 Task: Select a due date automation when advanced on, 2 days before a card is due add dates not due this month at 11:00 AM.
Action: Mouse moved to (1382, 105)
Screenshot: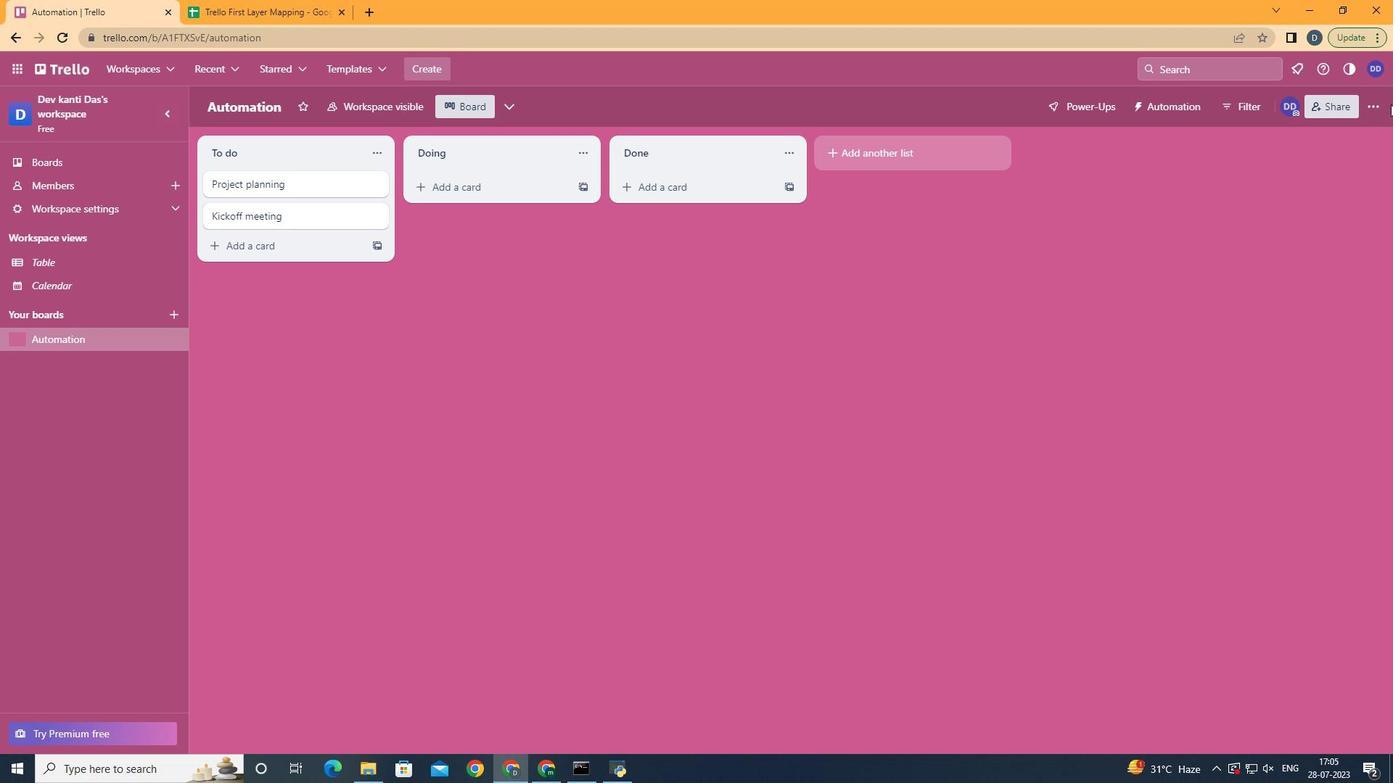
Action: Mouse pressed left at (1382, 105)
Screenshot: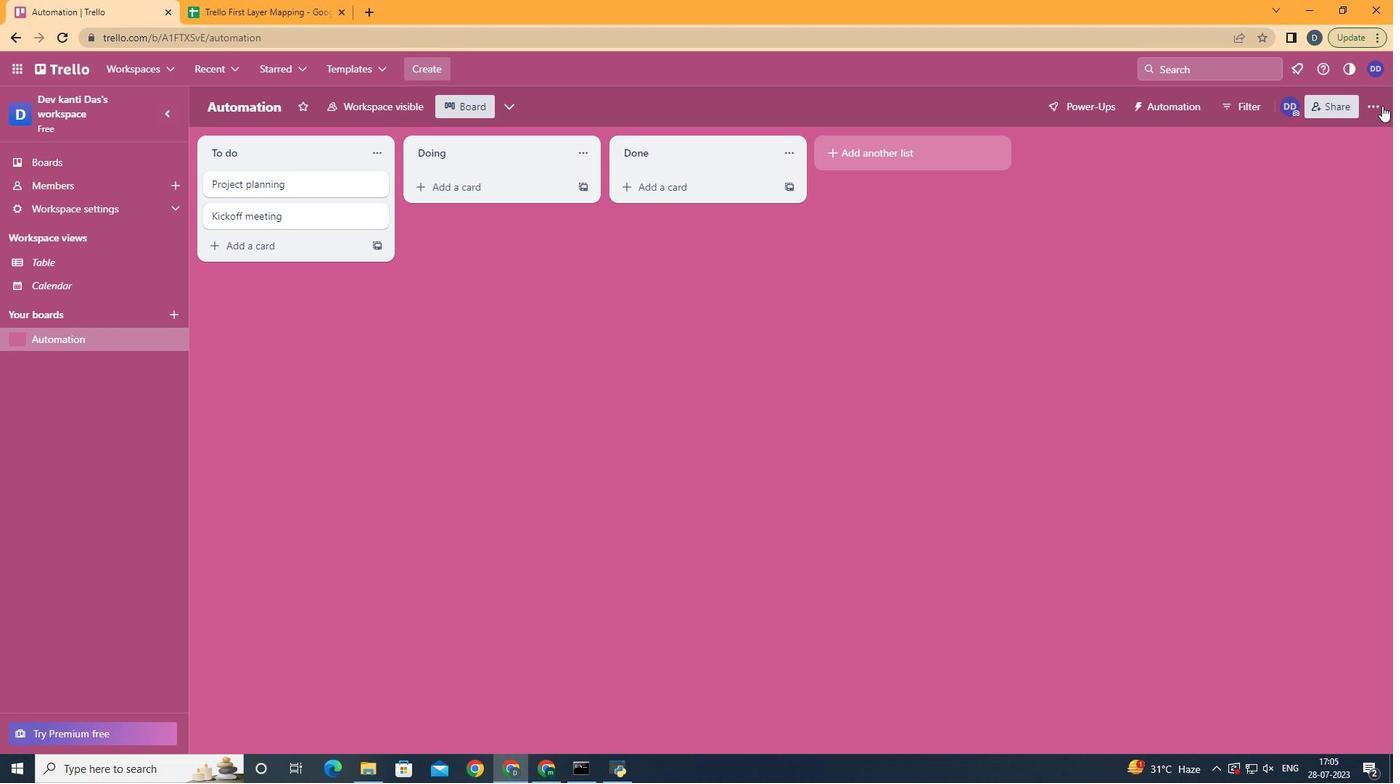 
Action: Mouse moved to (1293, 301)
Screenshot: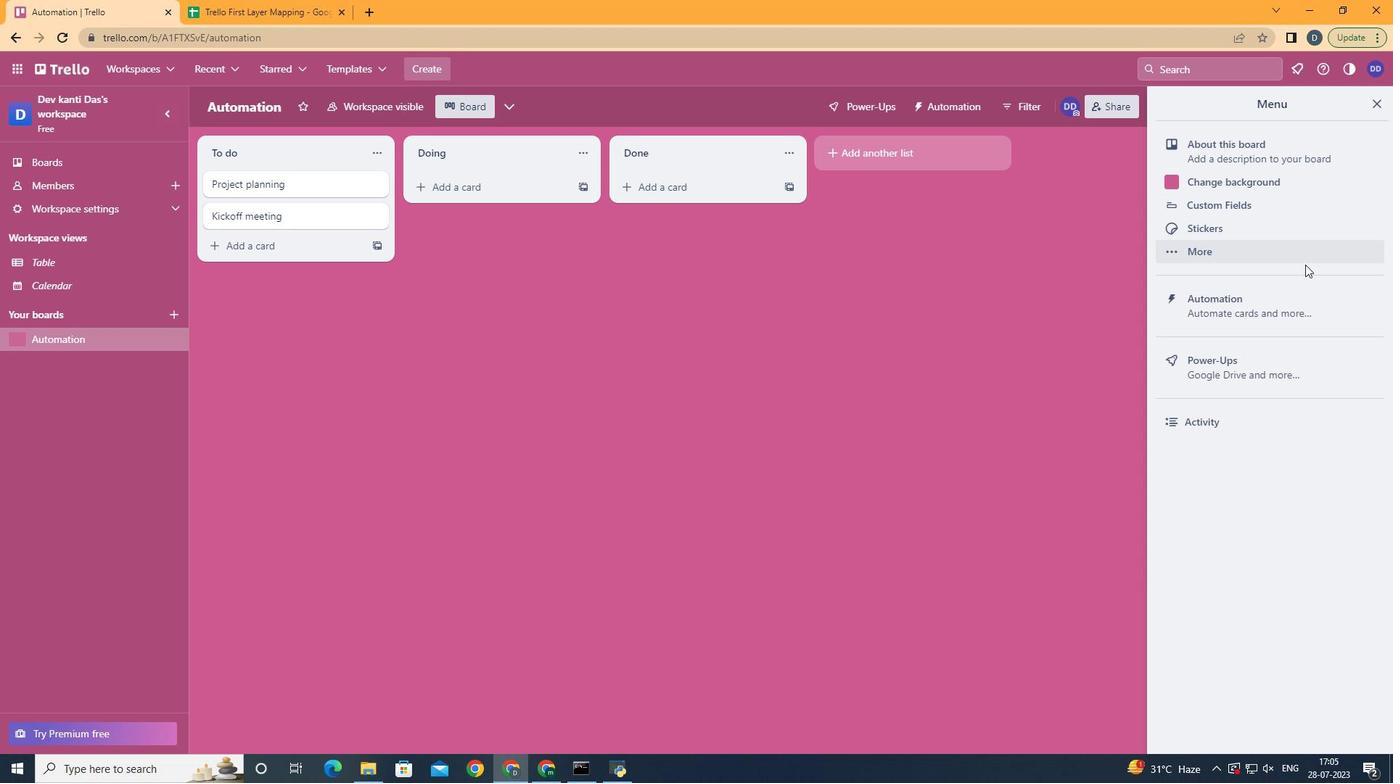 
Action: Mouse pressed left at (1293, 301)
Screenshot: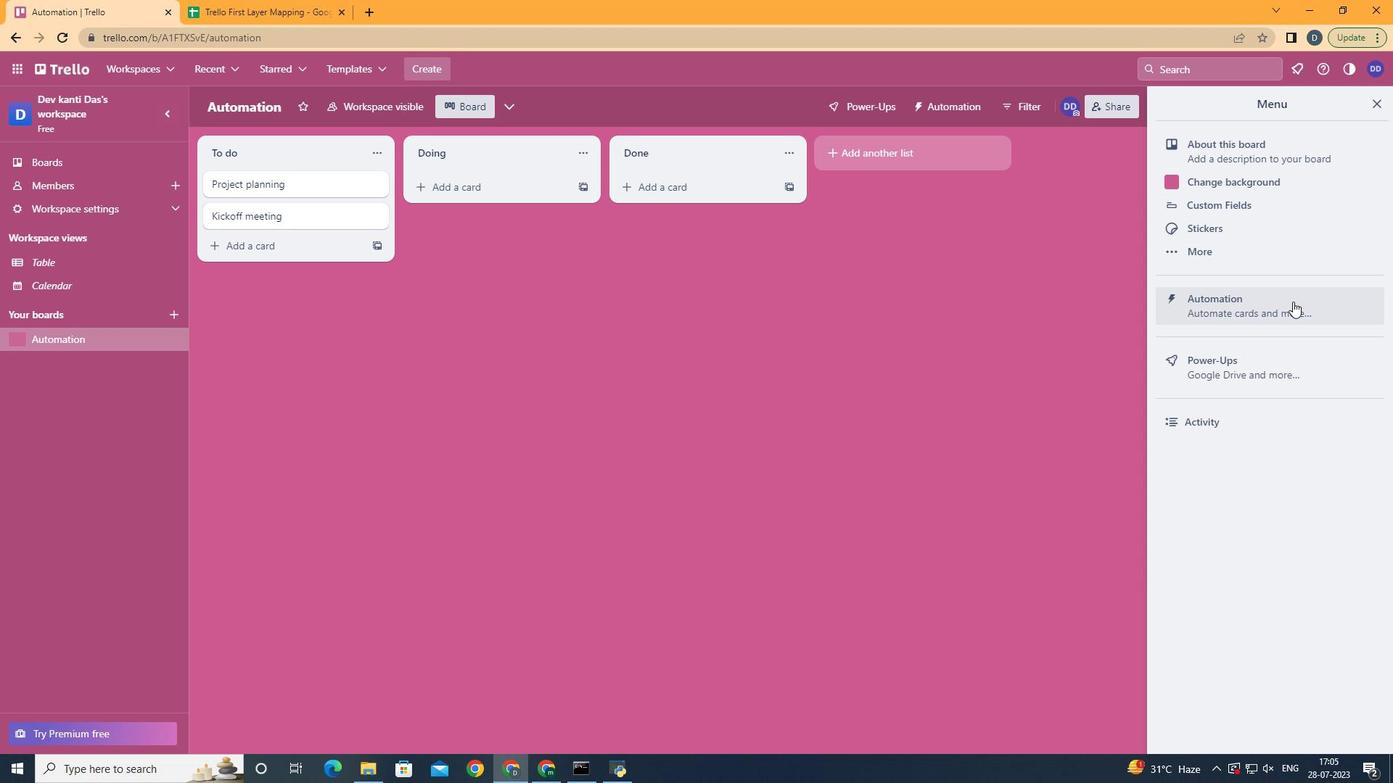 
Action: Mouse moved to (278, 294)
Screenshot: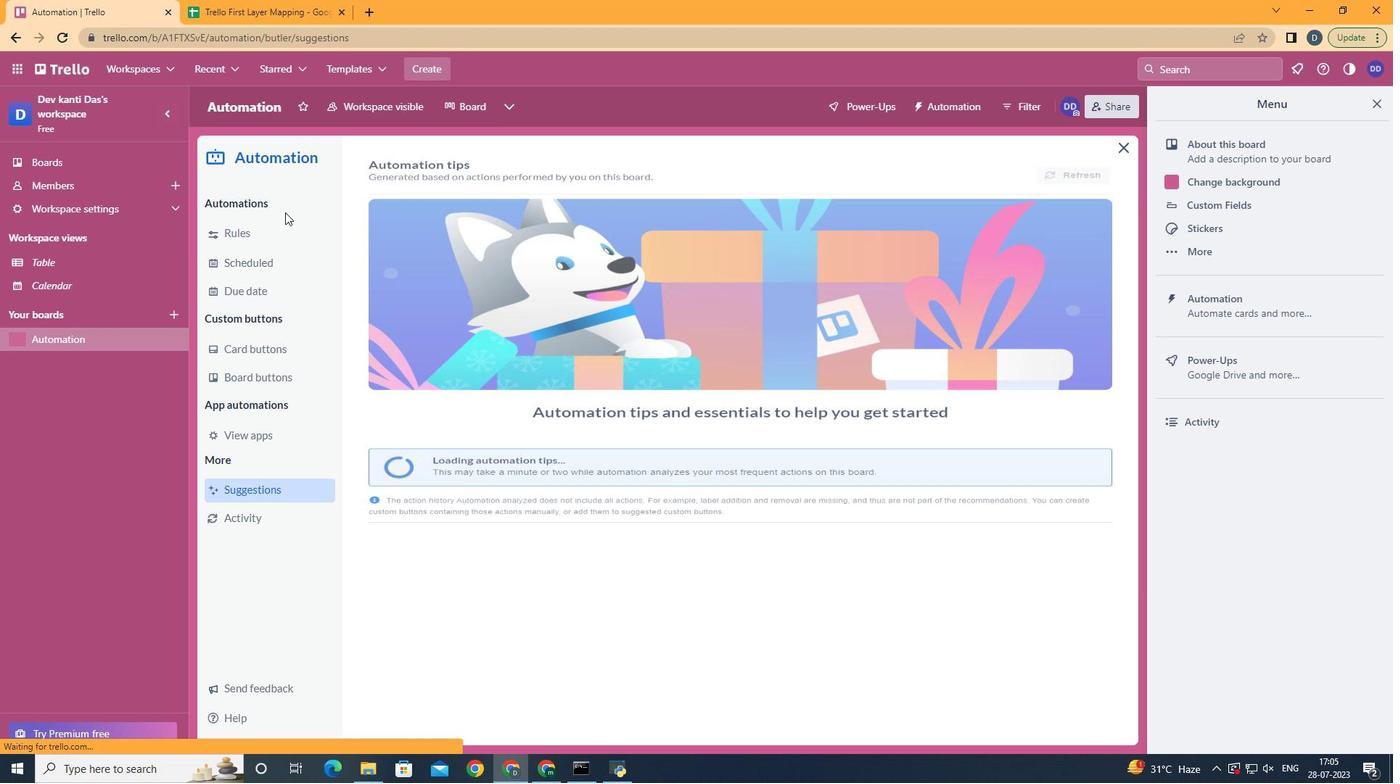 
Action: Mouse pressed left at (278, 294)
Screenshot: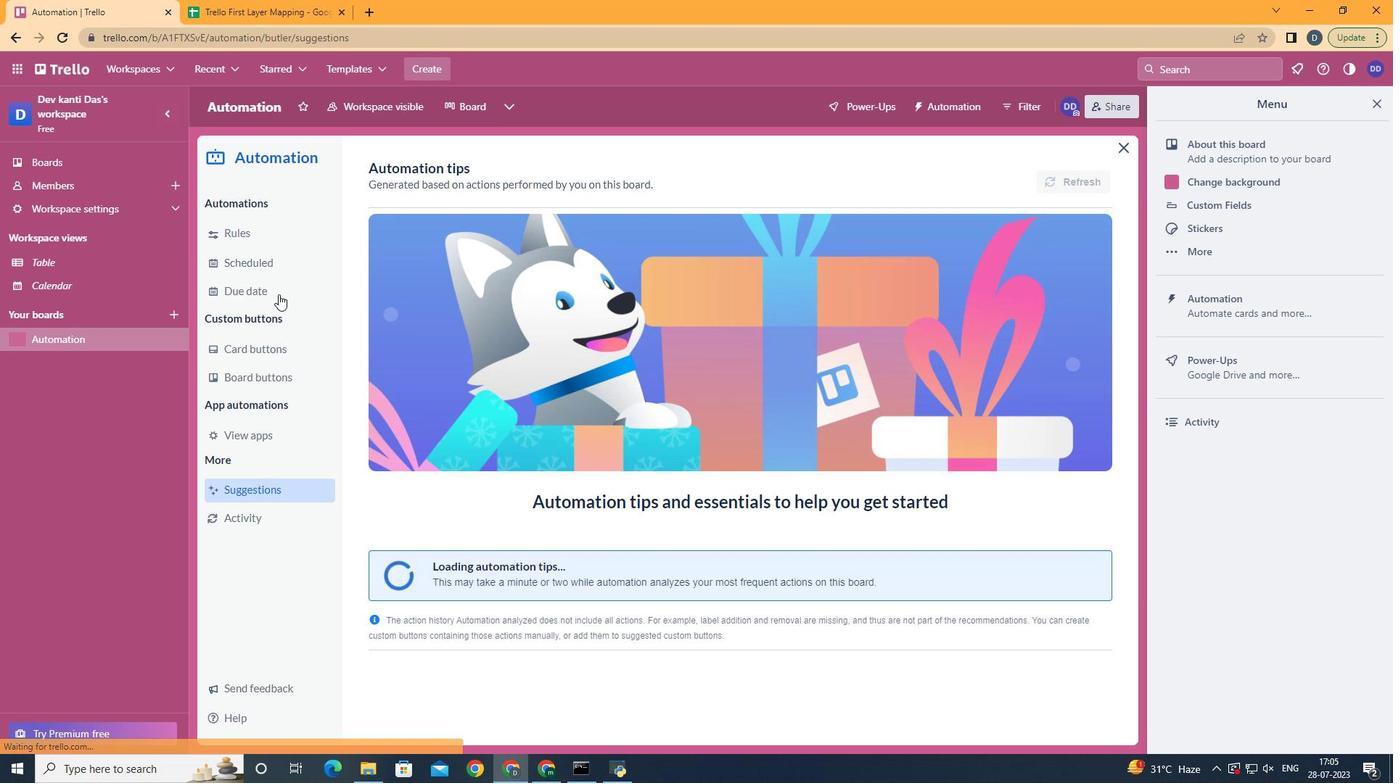
Action: Mouse moved to (1024, 174)
Screenshot: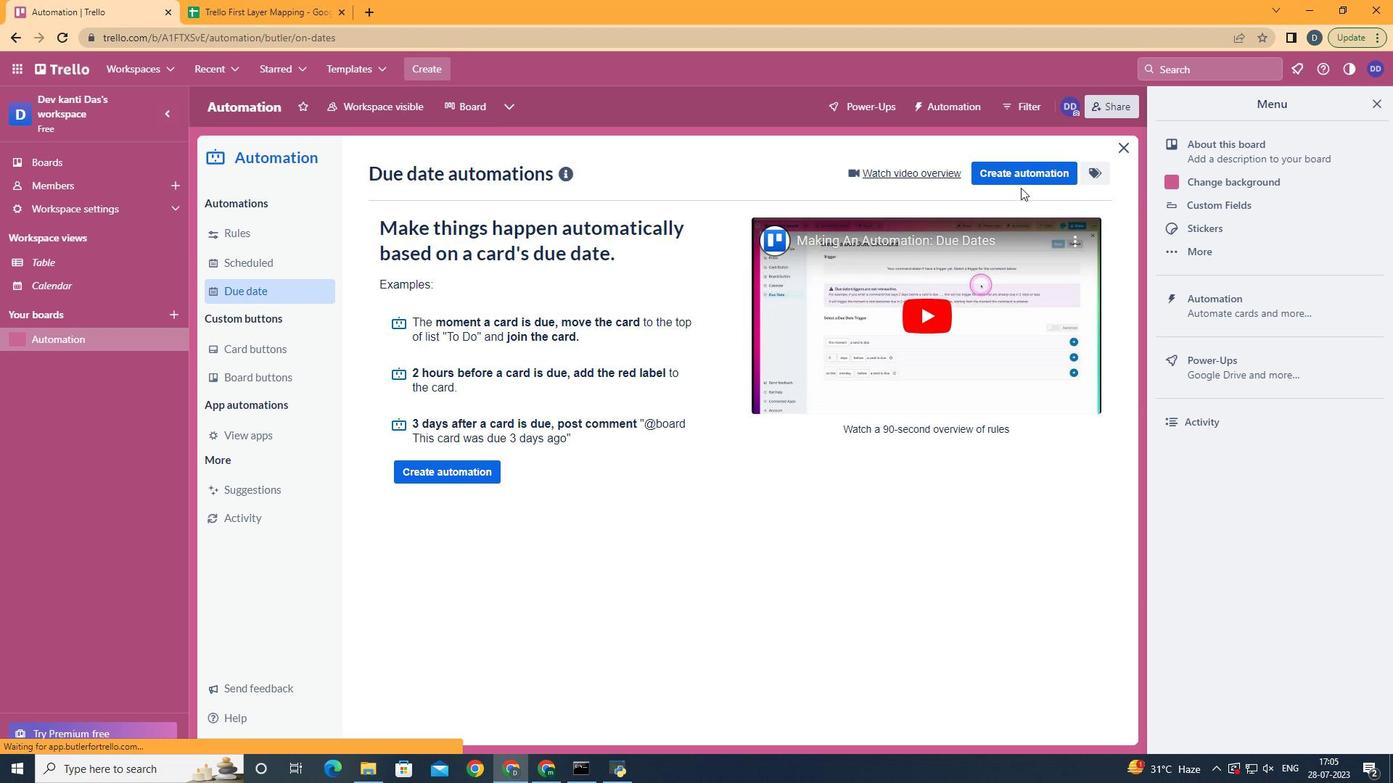 
Action: Mouse pressed left at (1024, 174)
Screenshot: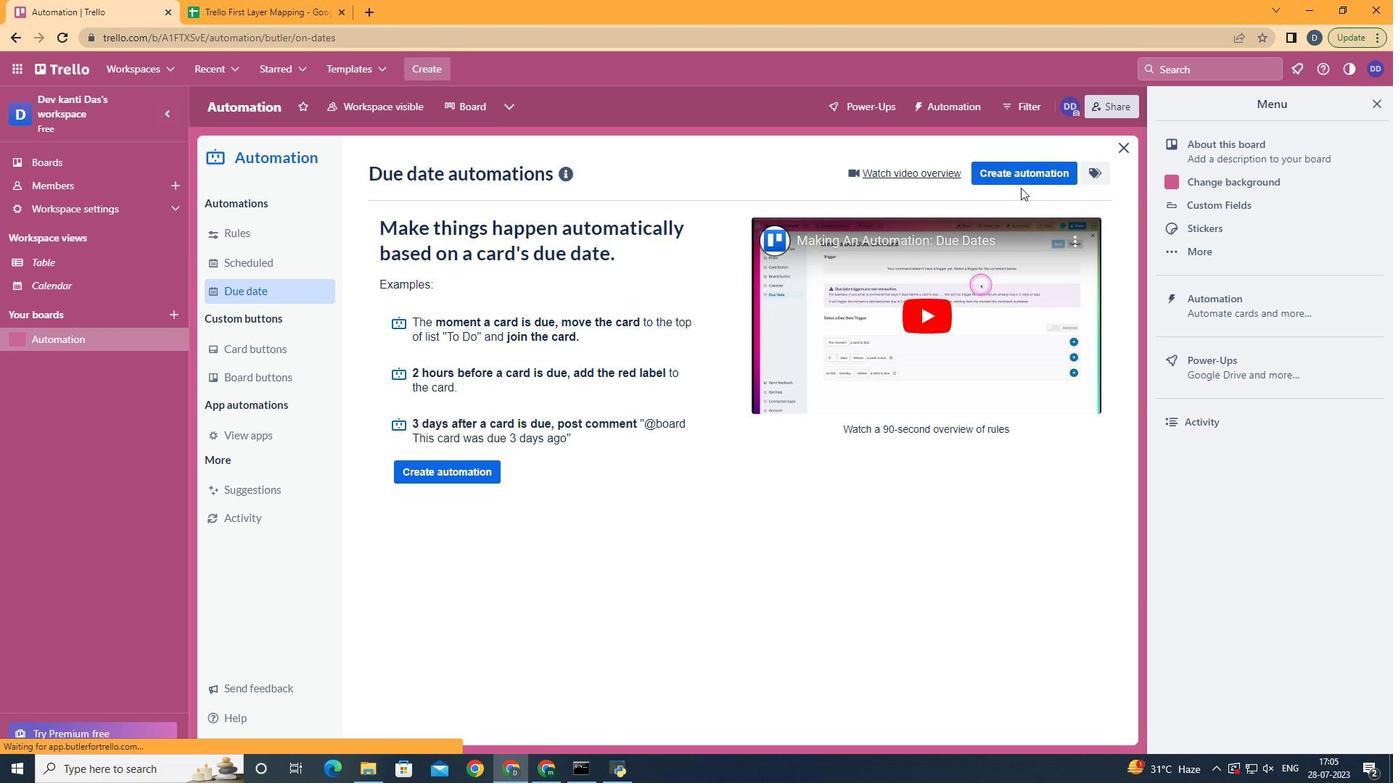 
Action: Mouse moved to (667, 297)
Screenshot: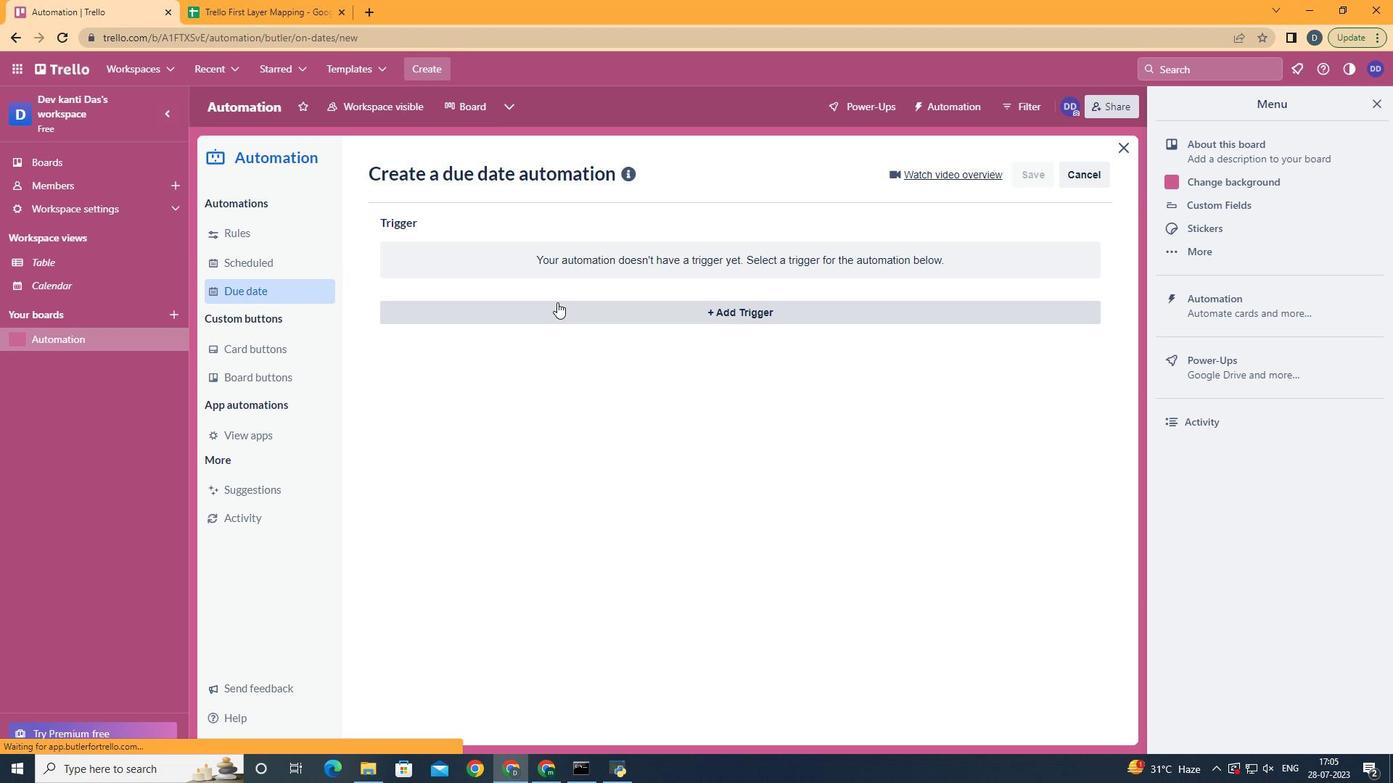 
Action: Mouse pressed left at (667, 297)
Screenshot: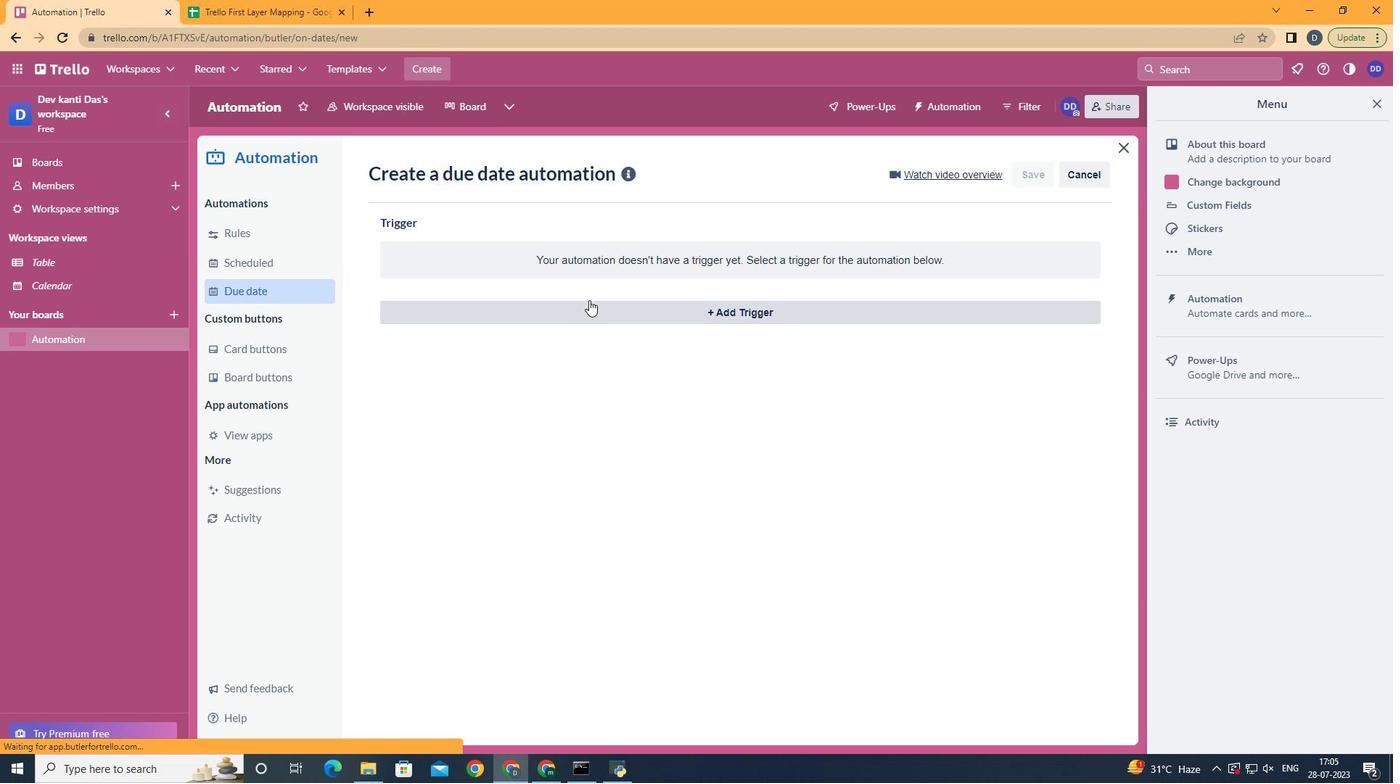 
Action: Mouse moved to (667, 309)
Screenshot: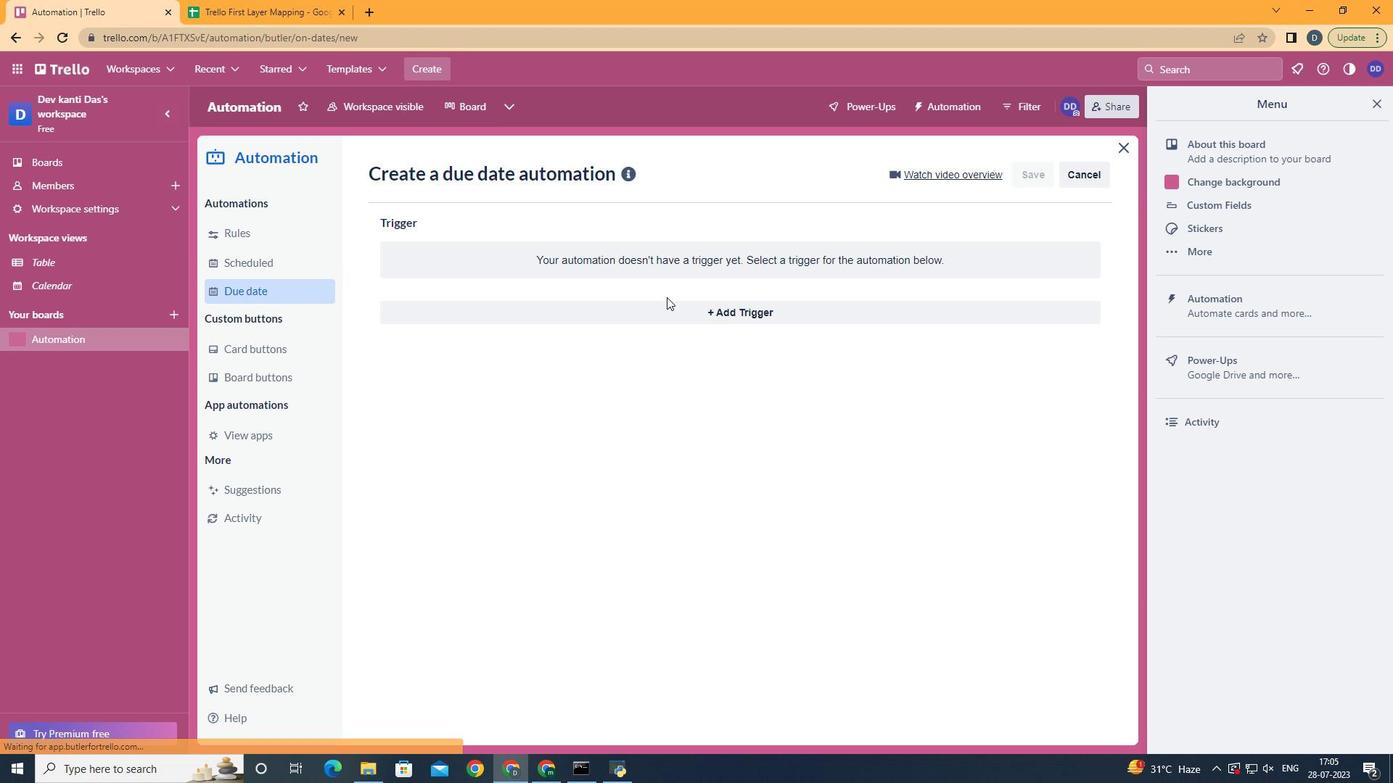 
Action: Mouse pressed left at (667, 309)
Screenshot: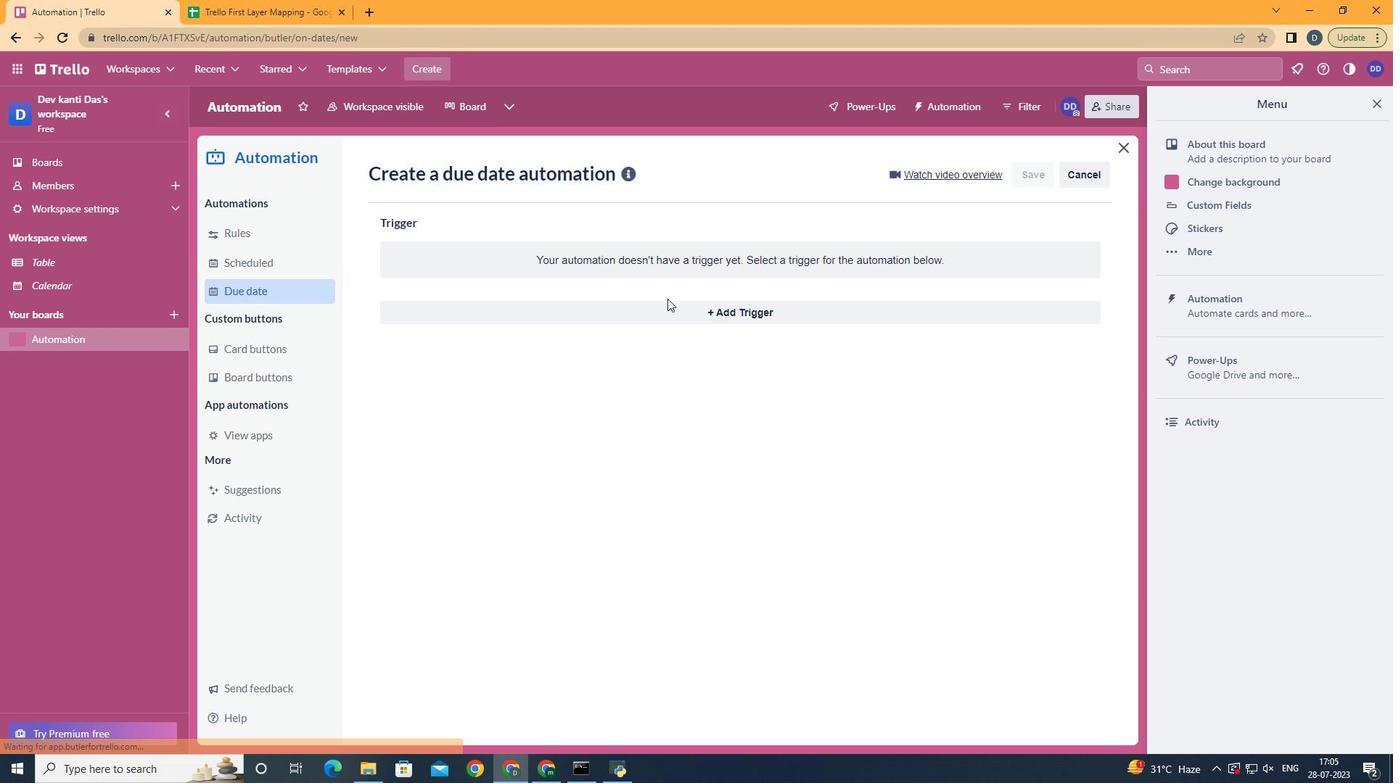 
Action: Mouse moved to (563, 536)
Screenshot: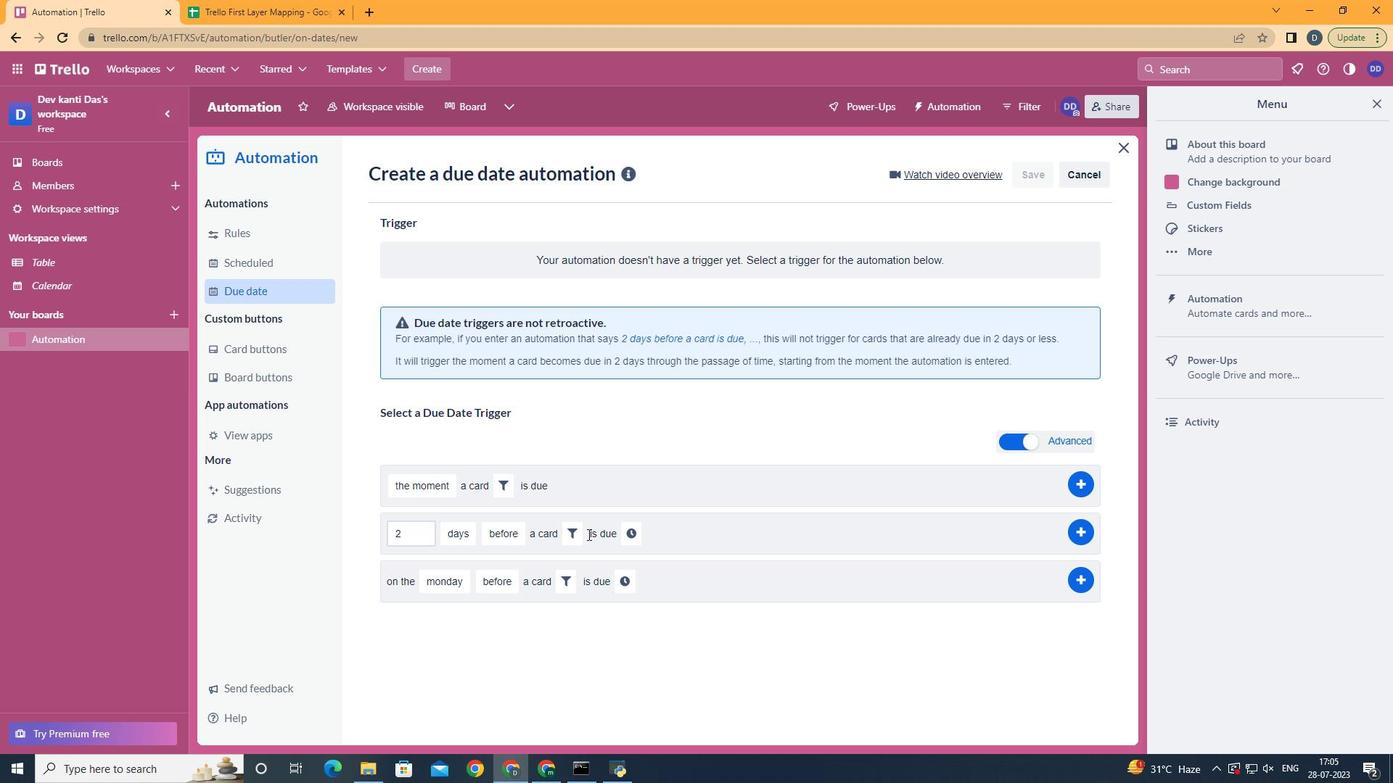 
Action: Mouse pressed left at (563, 536)
Screenshot: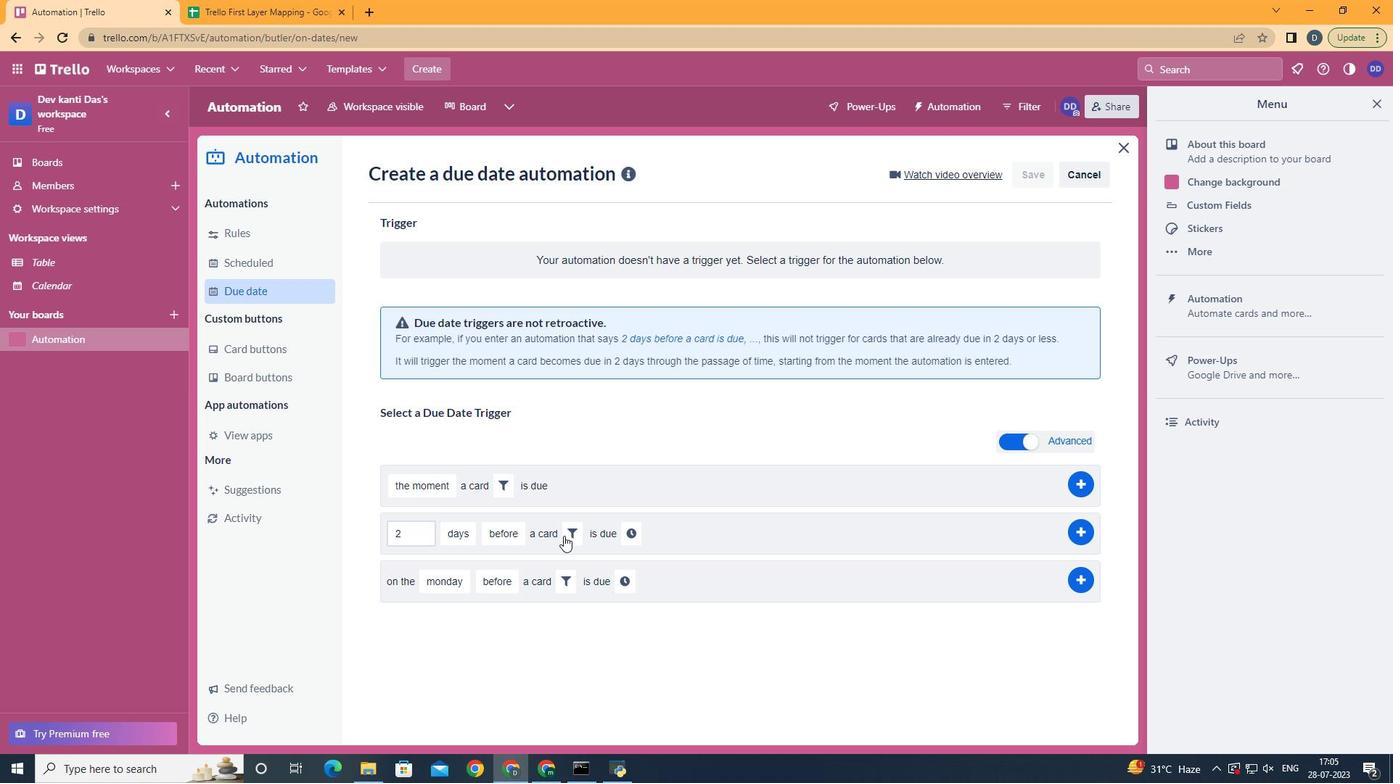 
Action: Mouse moved to (651, 590)
Screenshot: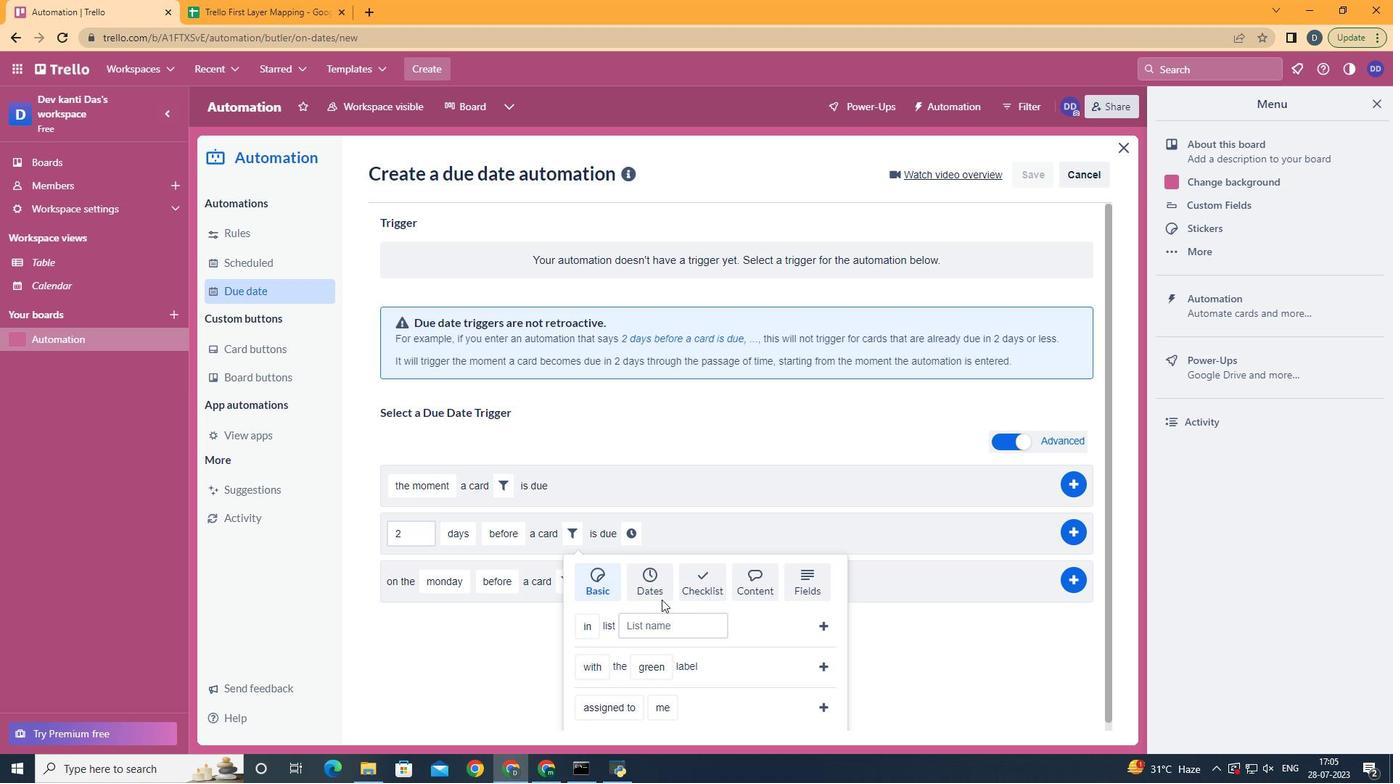 
Action: Mouse pressed left at (651, 590)
Screenshot: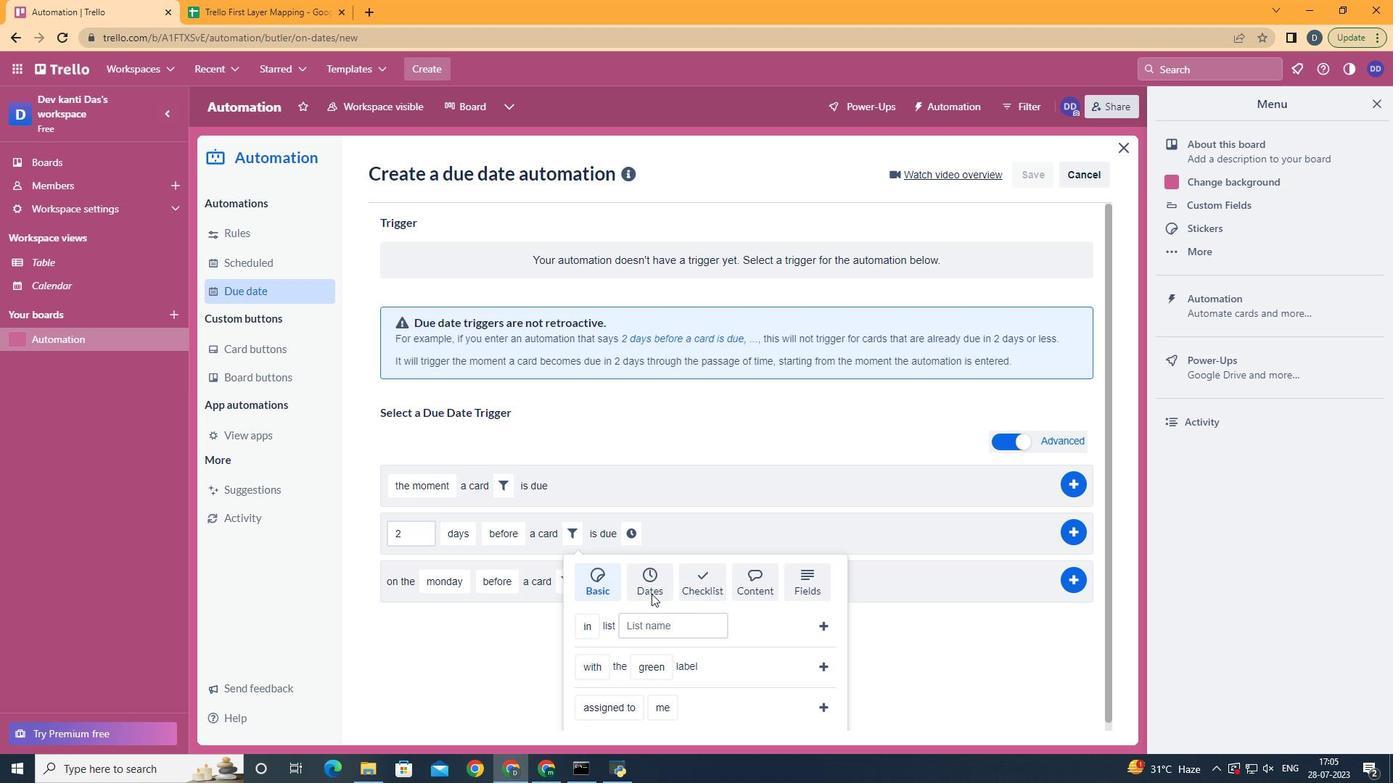 
Action: Mouse scrolled (651, 590) with delta (0, 0)
Screenshot: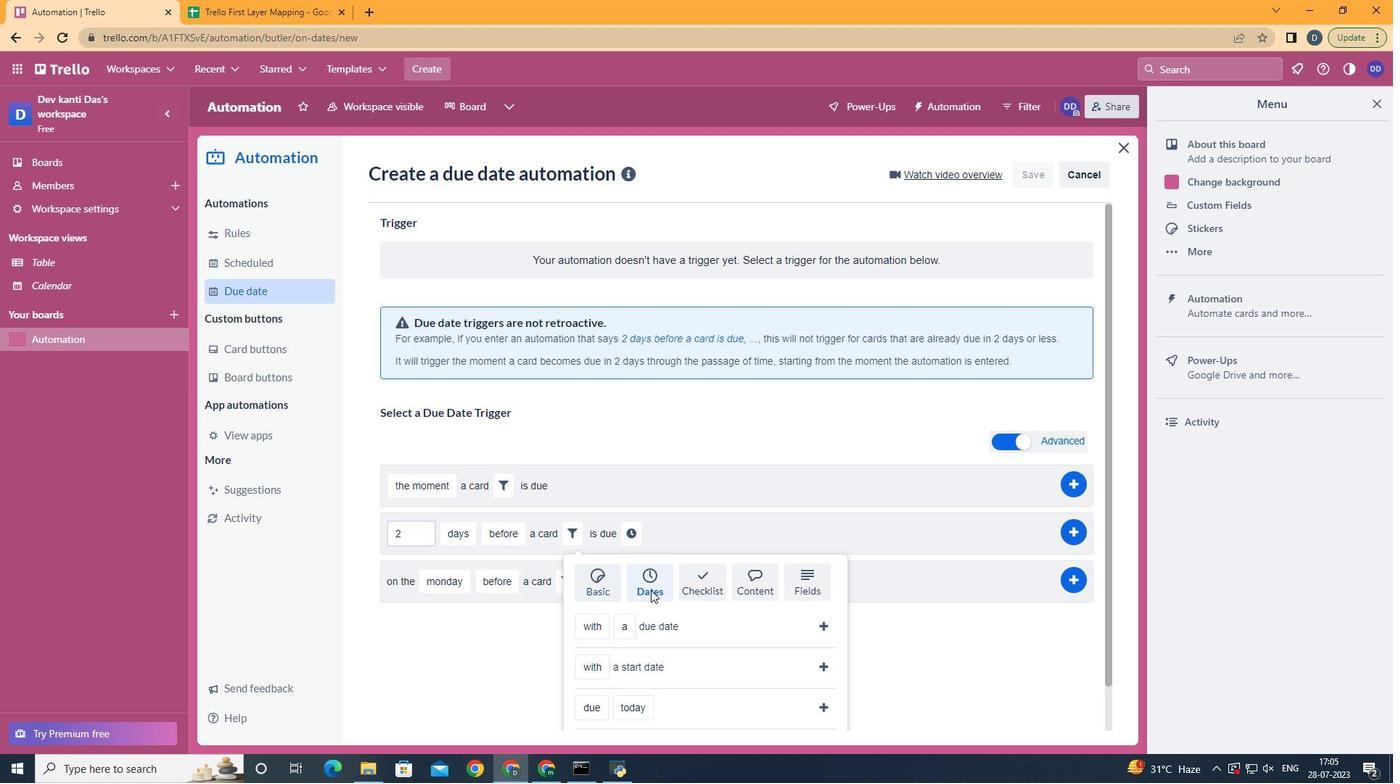 
Action: Mouse scrolled (651, 590) with delta (0, 0)
Screenshot: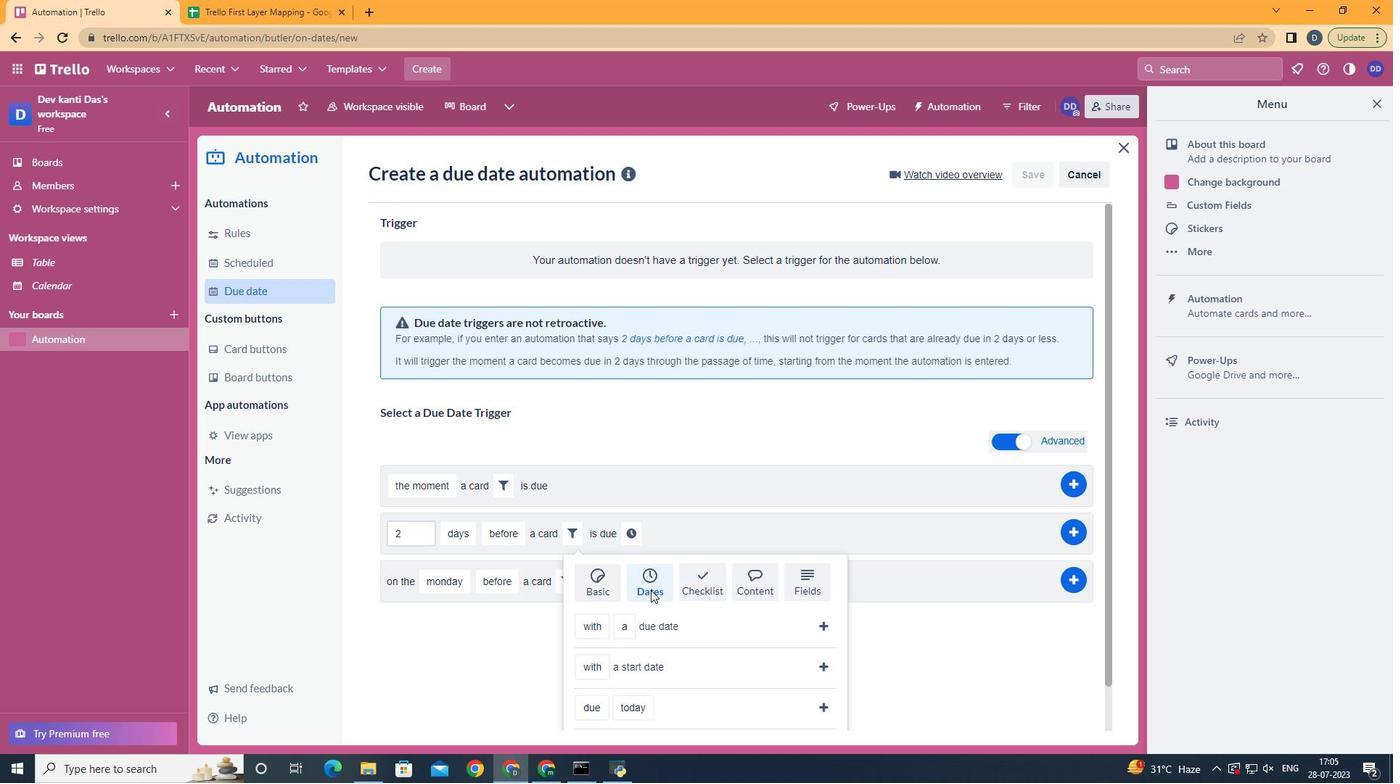 
Action: Mouse scrolled (651, 590) with delta (0, 0)
Screenshot: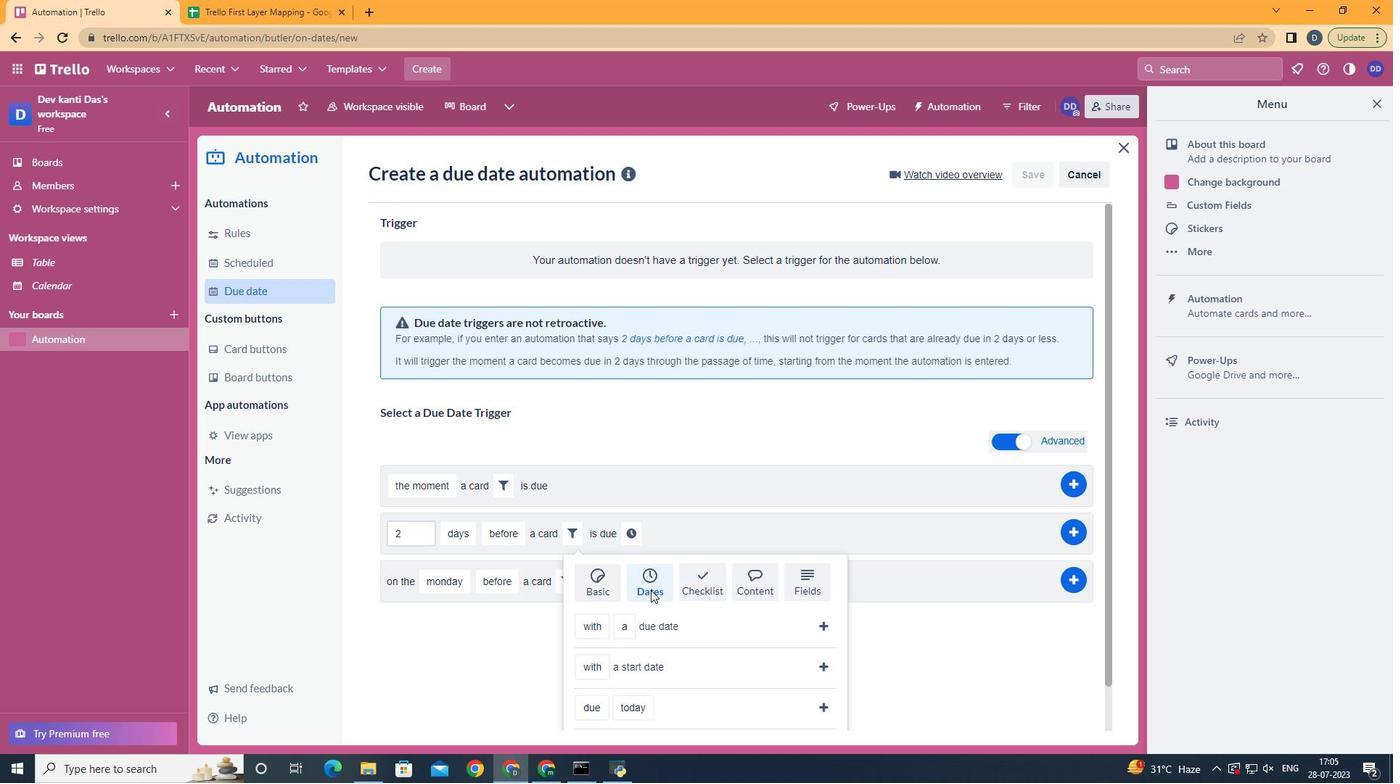 
Action: Mouse scrolled (651, 590) with delta (0, 0)
Screenshot: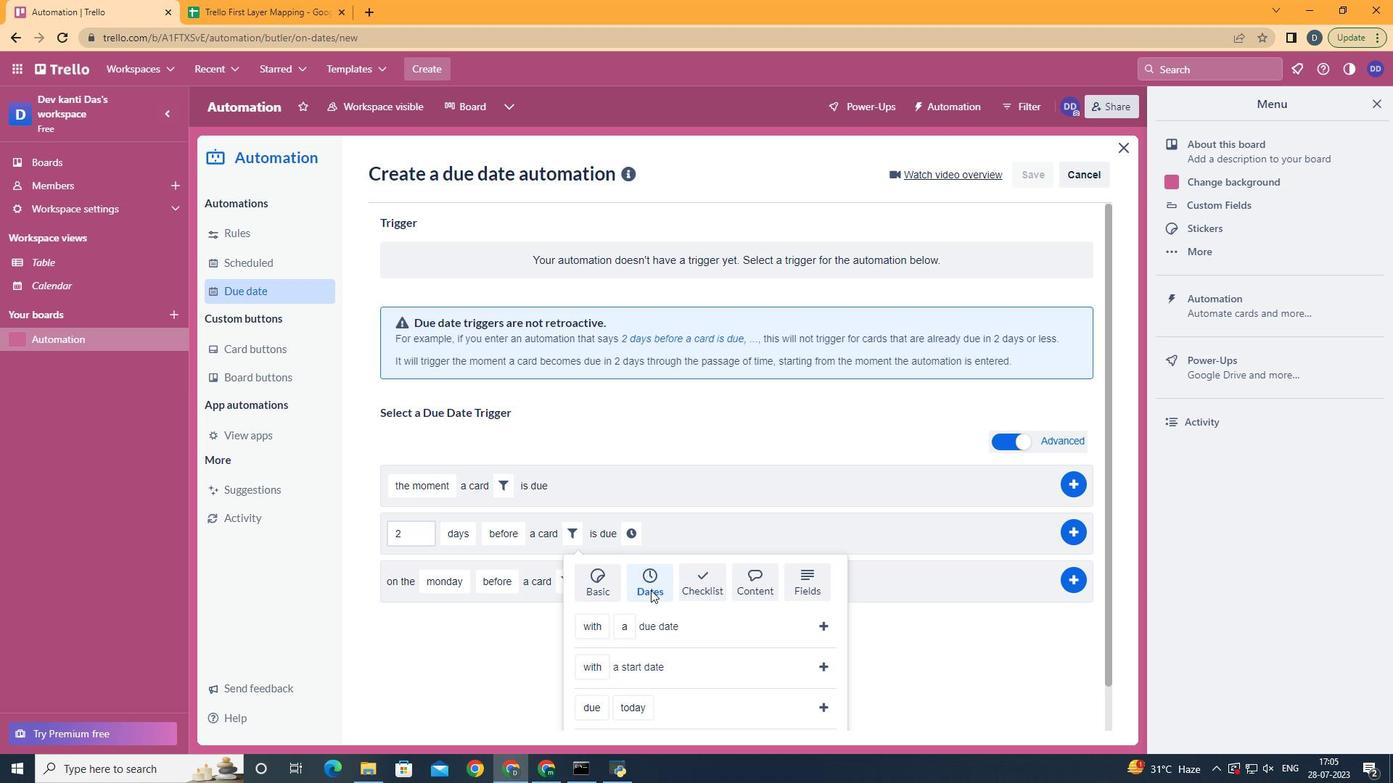 
Action: Mouse scrolled (651, 590) with delta (0, 0)
Screenshot: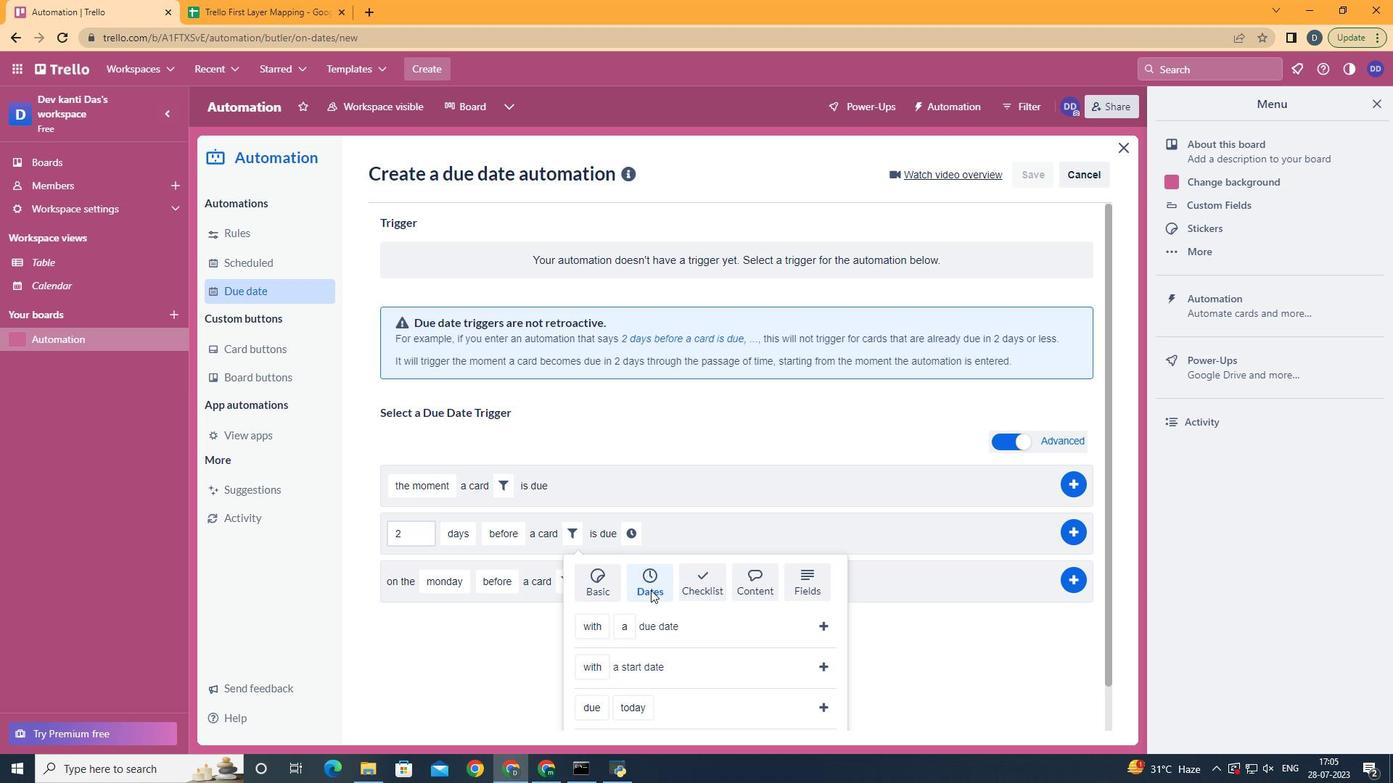 
Action: Mouse moved to (605, 577)
Screenshot: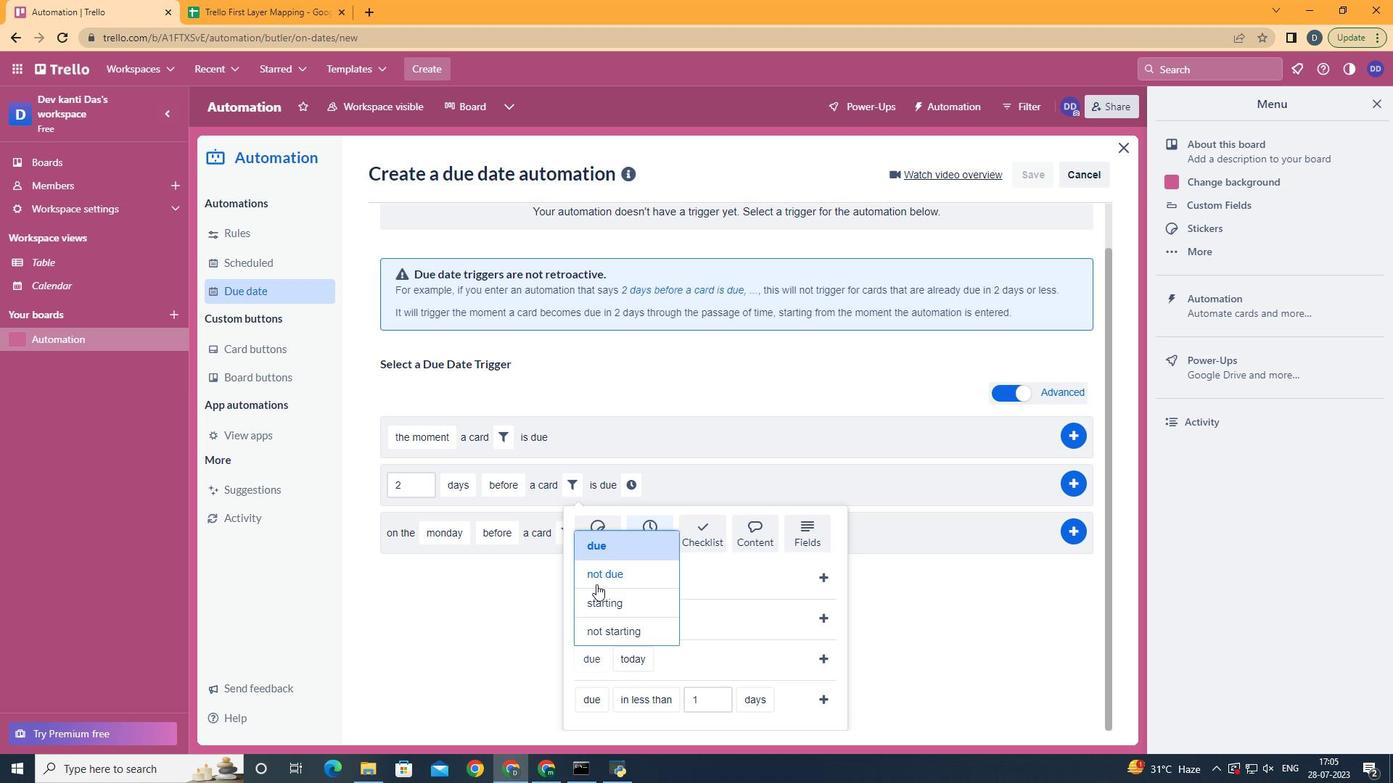 
Action: Mouse pressed left at (605, 577)
Screenshot: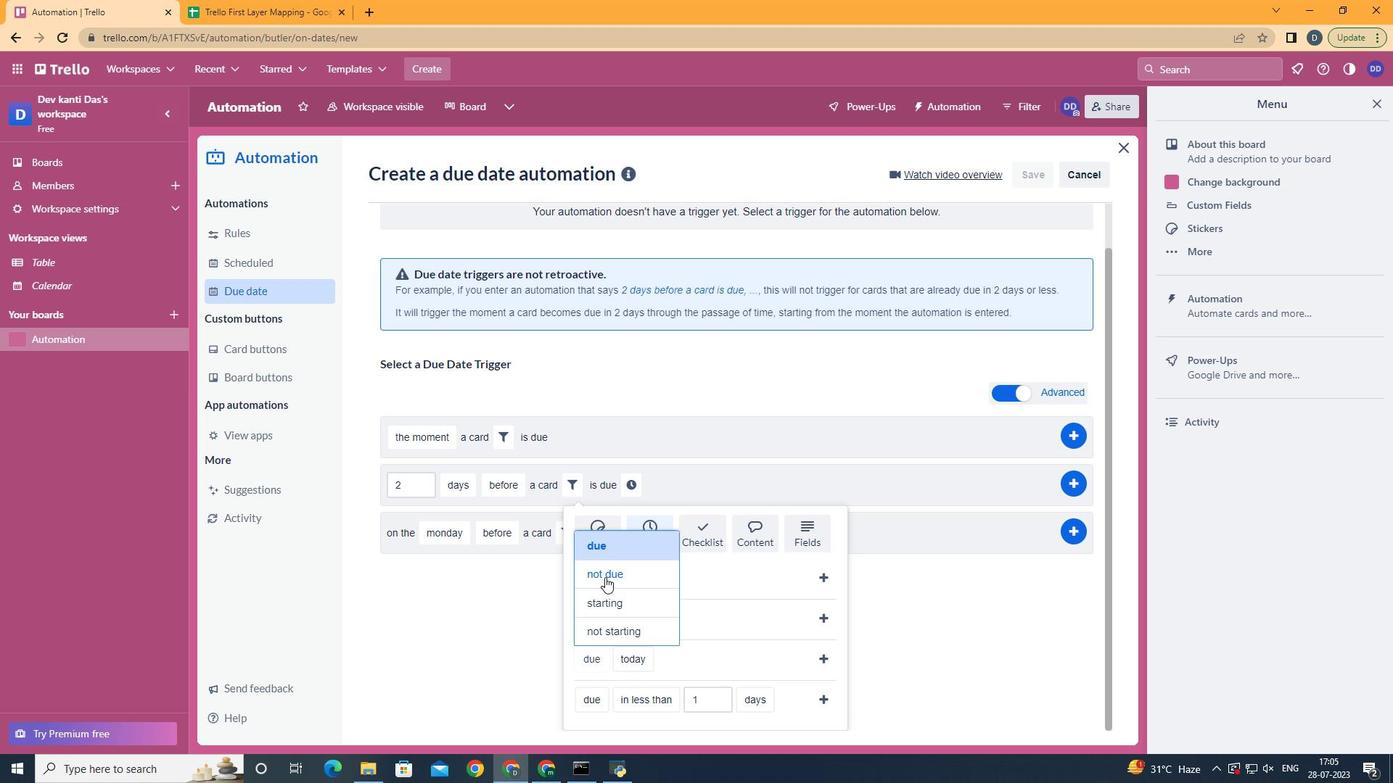 
Action: Mouse moved to (676, 604)
Screenshot: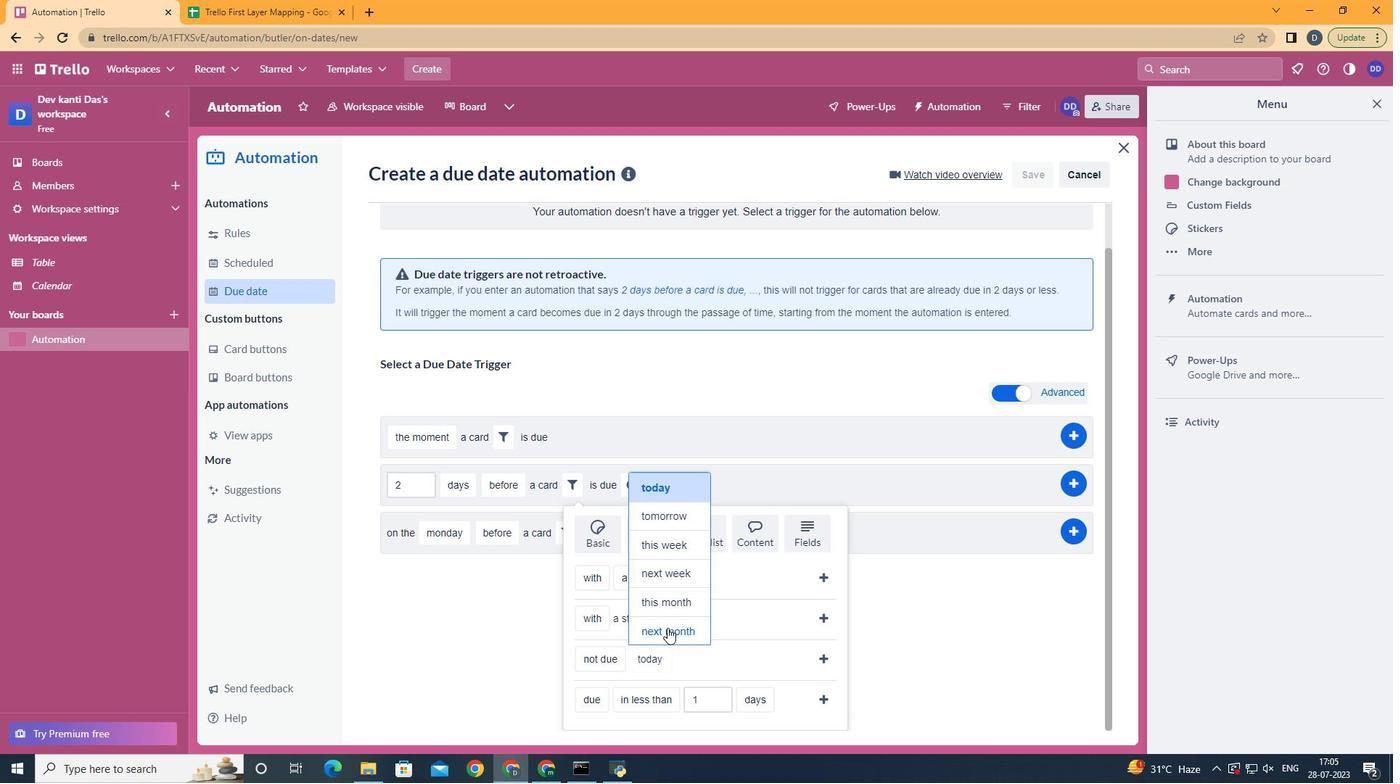 
Action: Mouse pressed left at (676, 604)
Screenshot: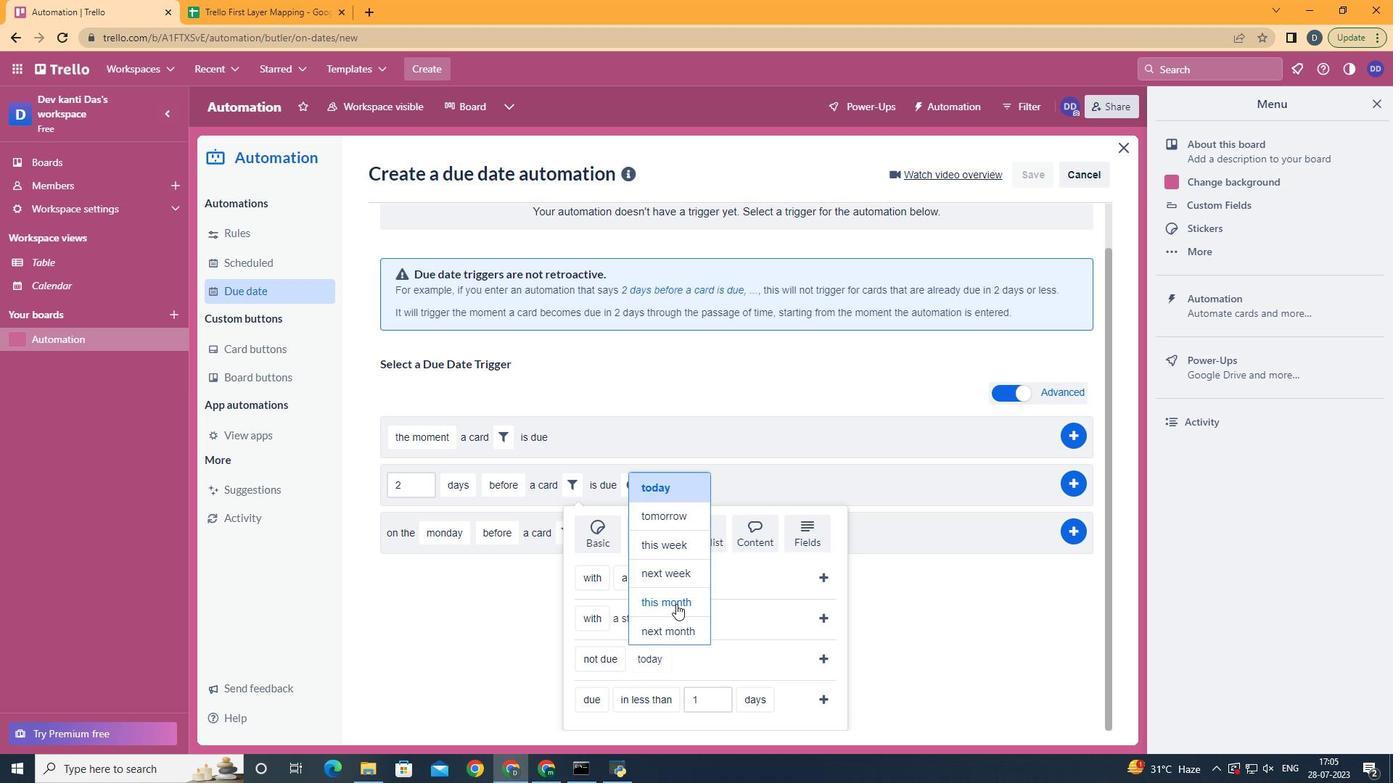 
Action: Mouse moved to (831, 659)
Screenshot: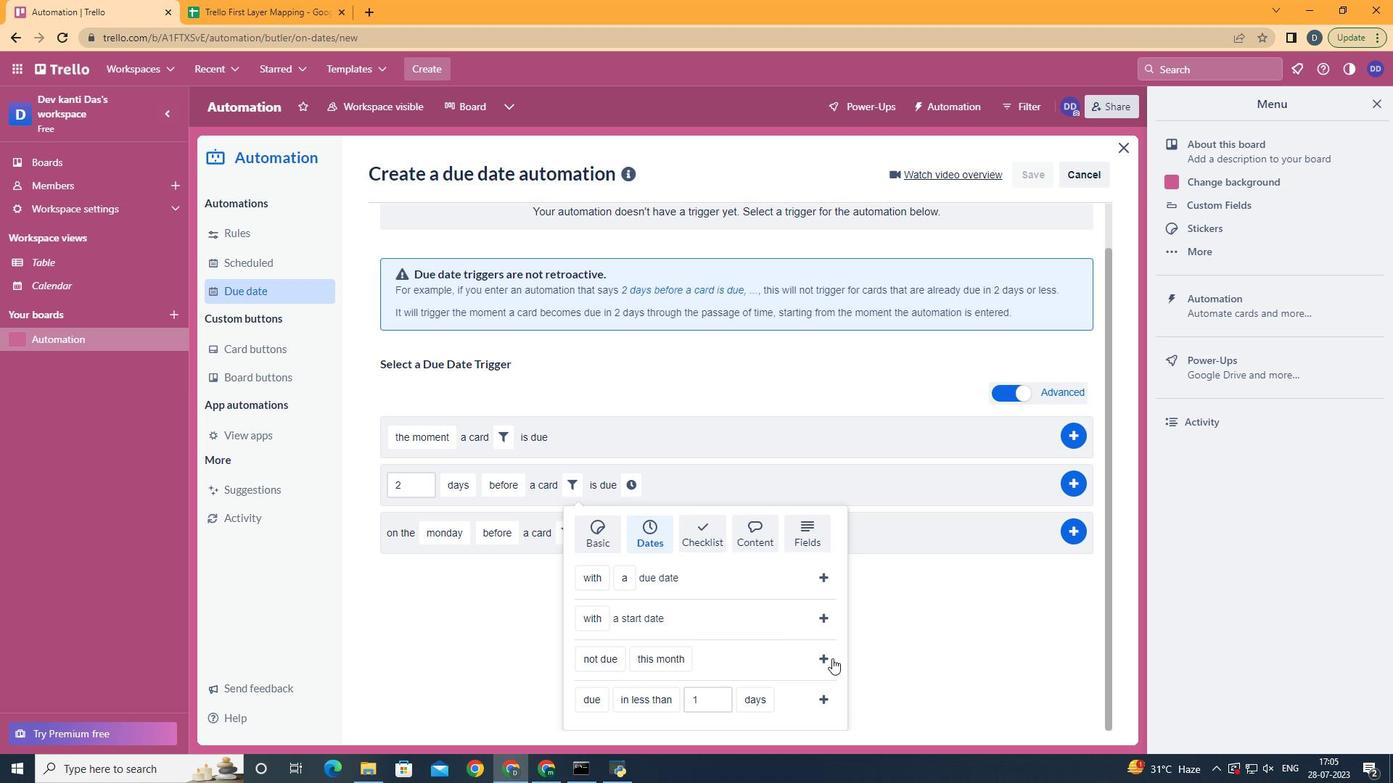 
Action: Mouse pressed left at (831, 659)
Screenshot: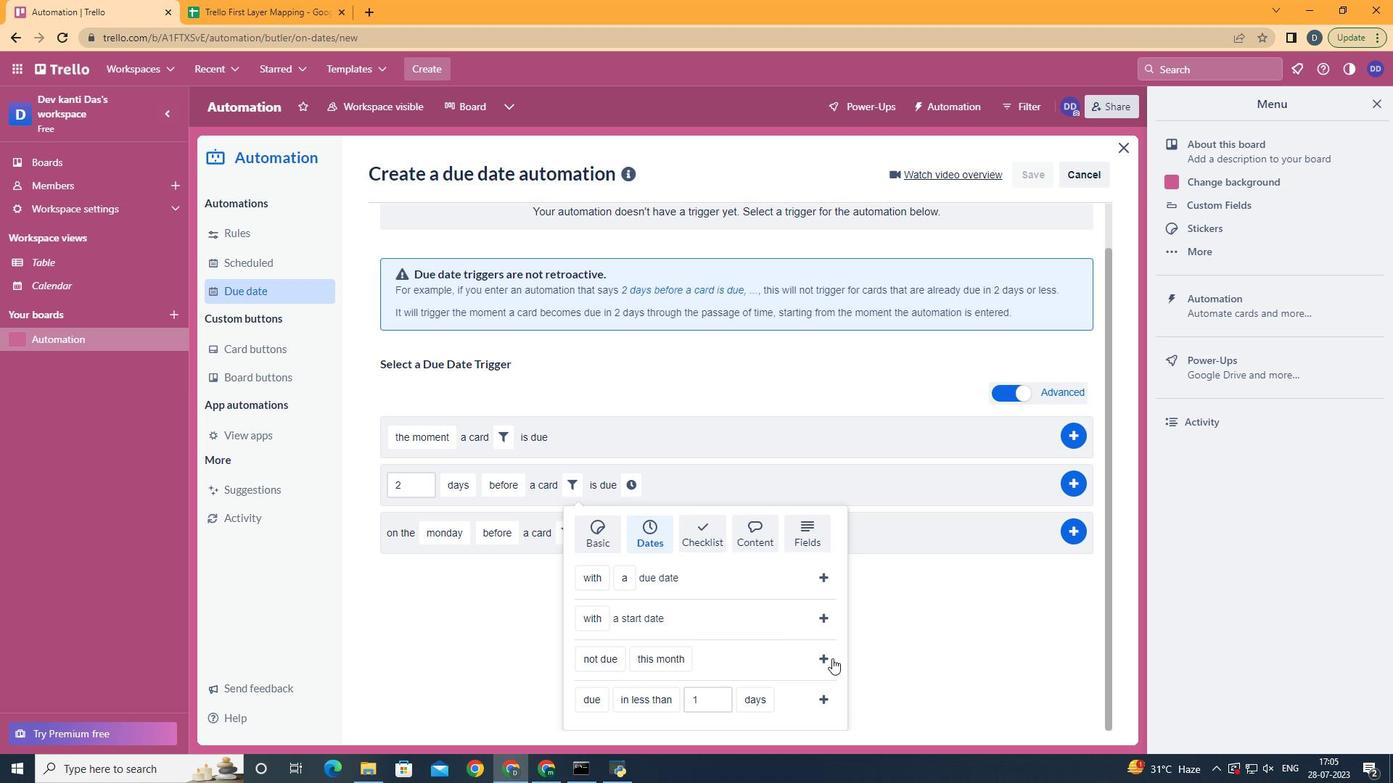 
Action: Mouse moved to (753, 534)
Screenshot: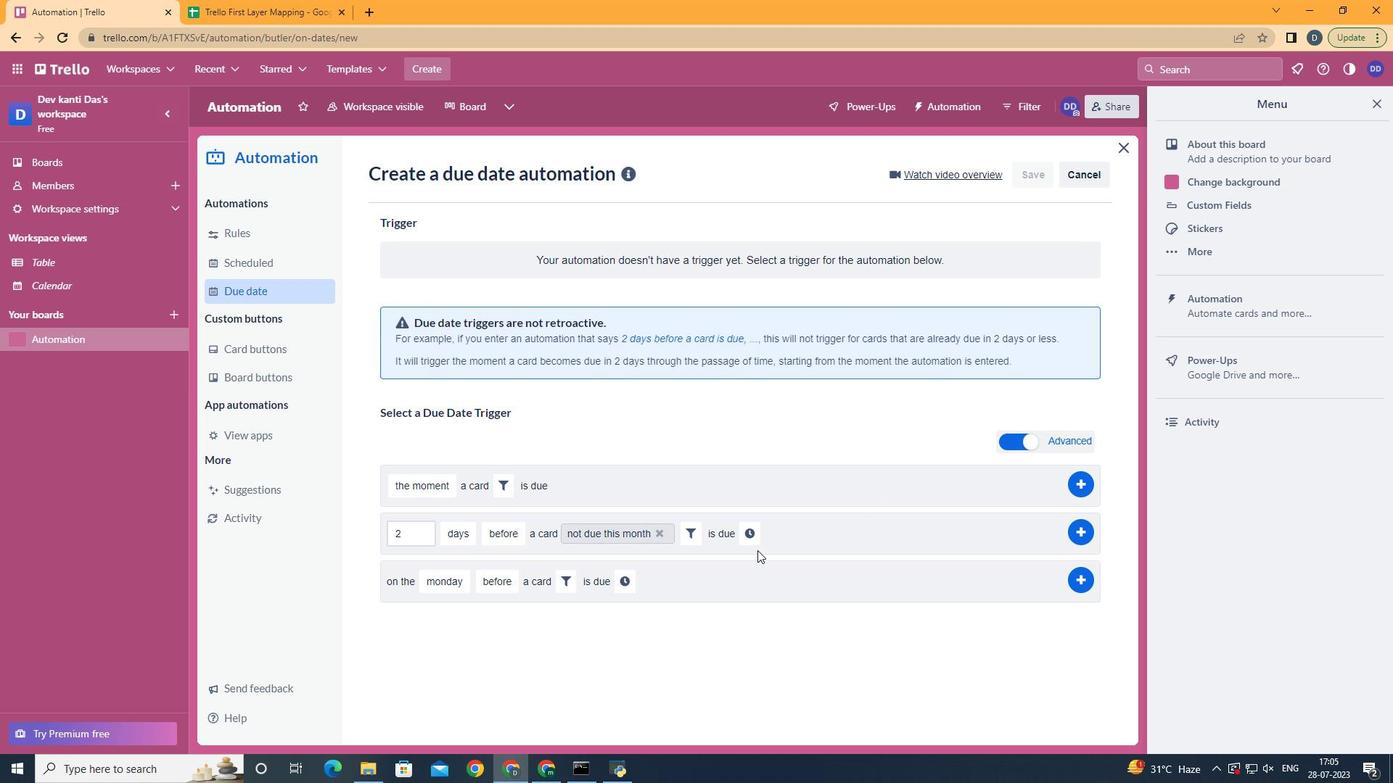 
Action: Mouse pressed left at (753, 534)
Screenshot: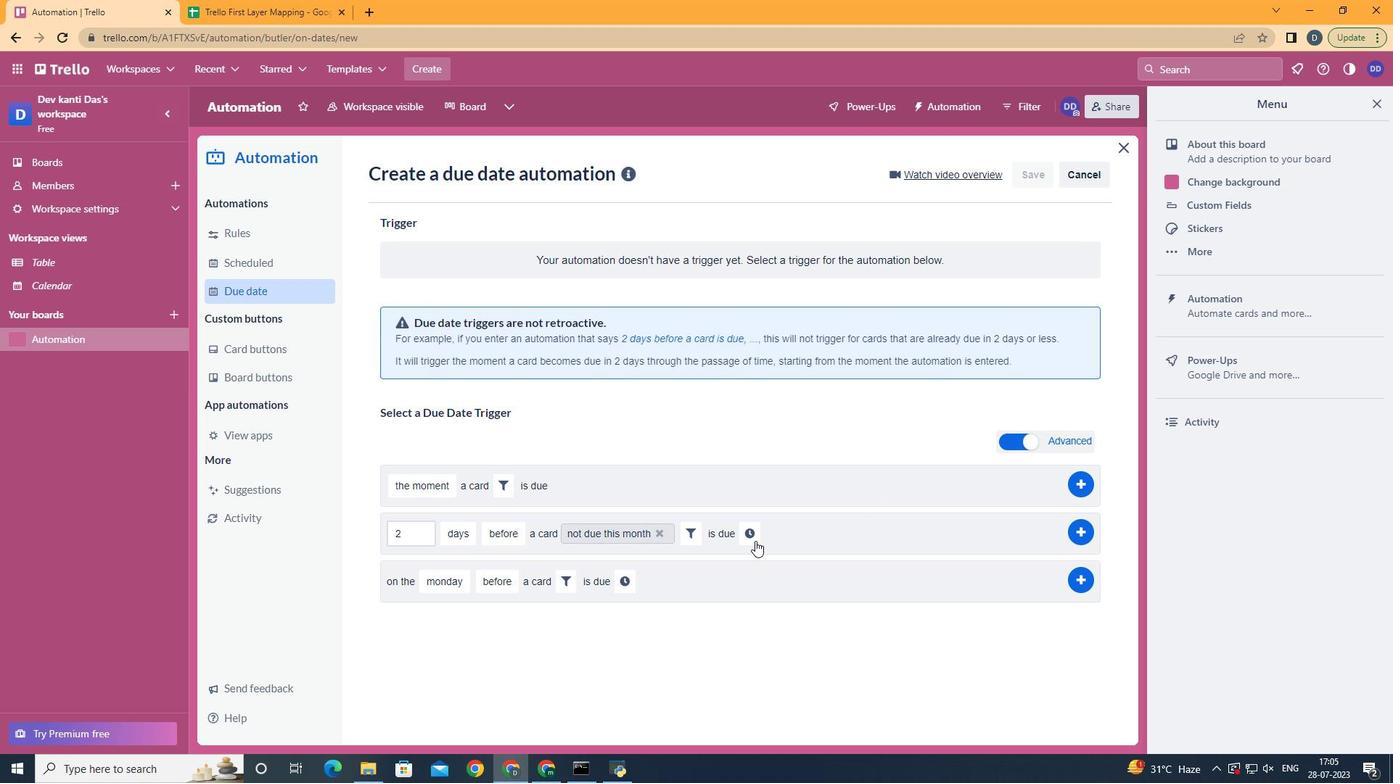 
Action: Mouse moved to (781, 537)
Screenshot: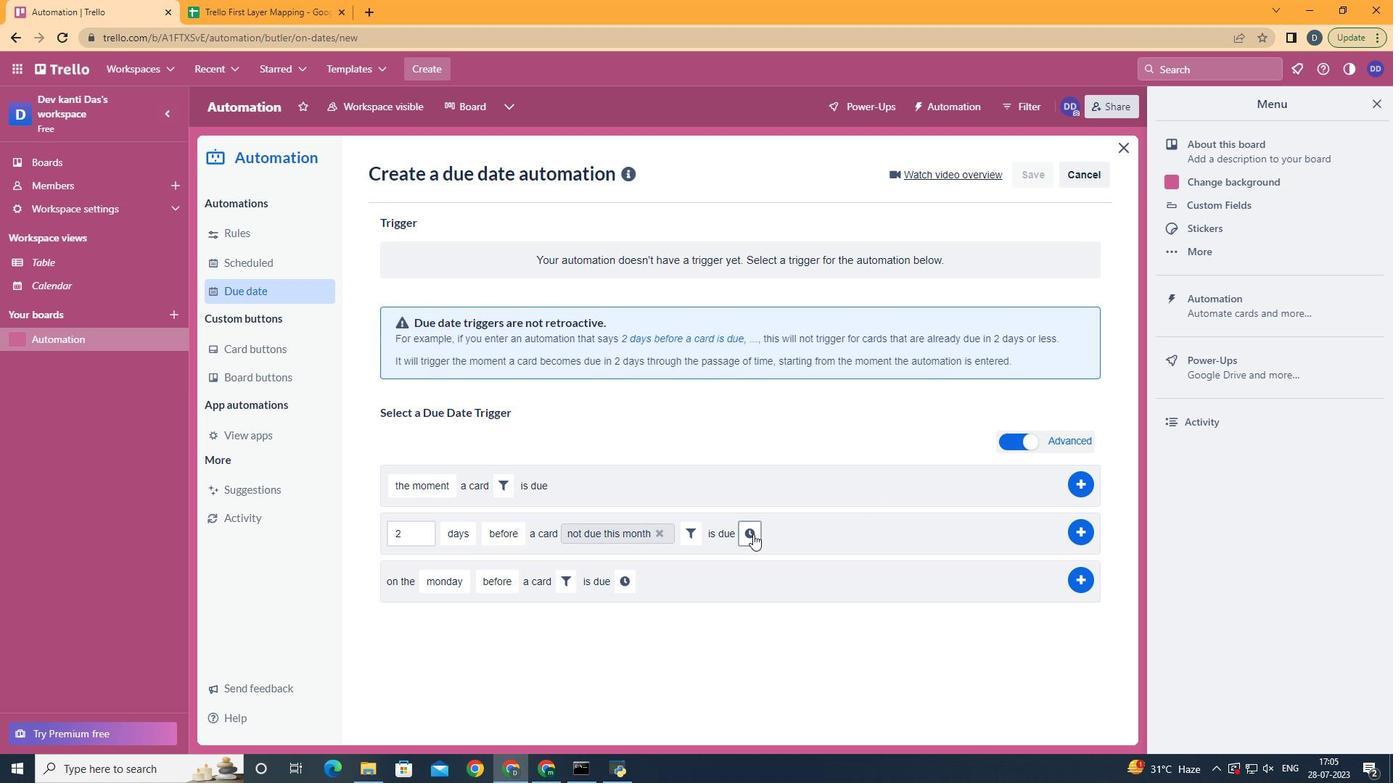 
Action: Mouse pressed left at (781, 537)
Screenshot: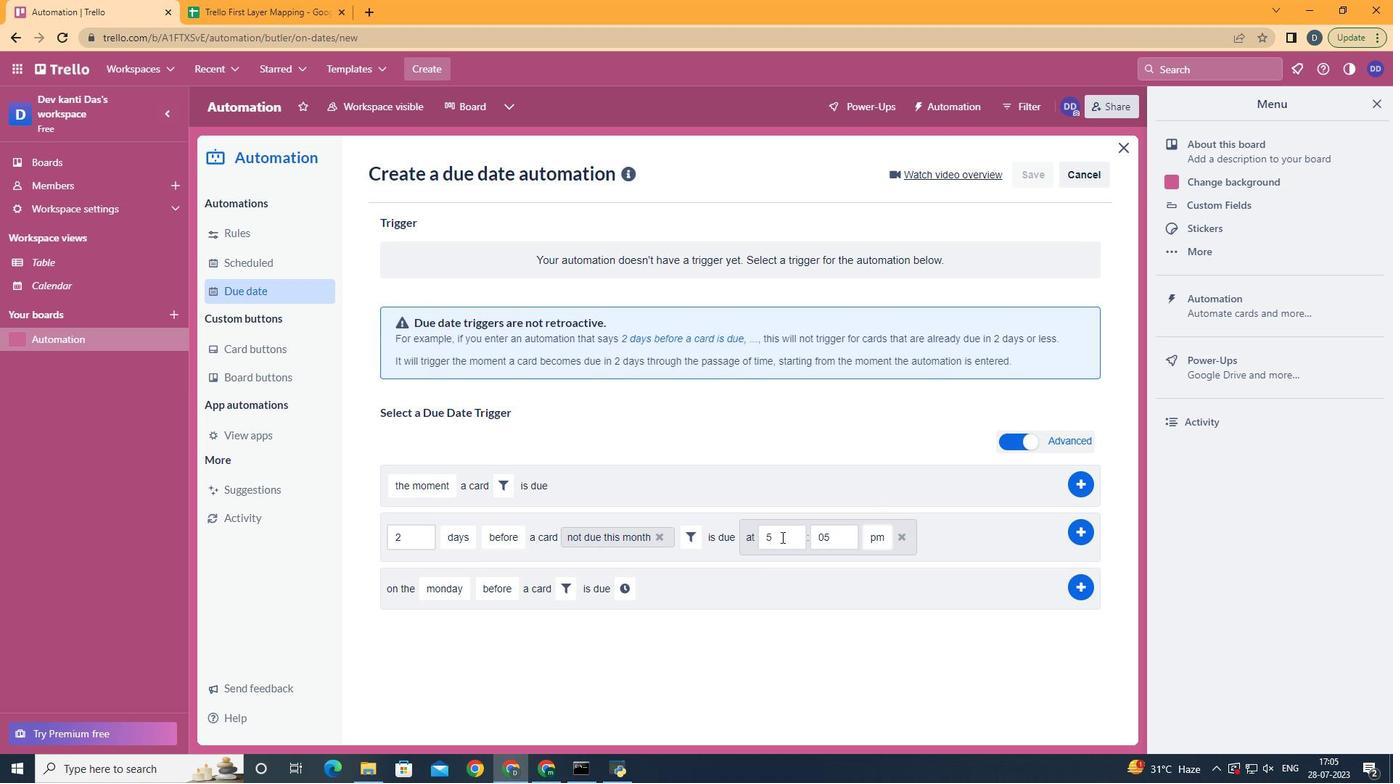 
Action: Key pressed <Key.backspace>11
Screenshot: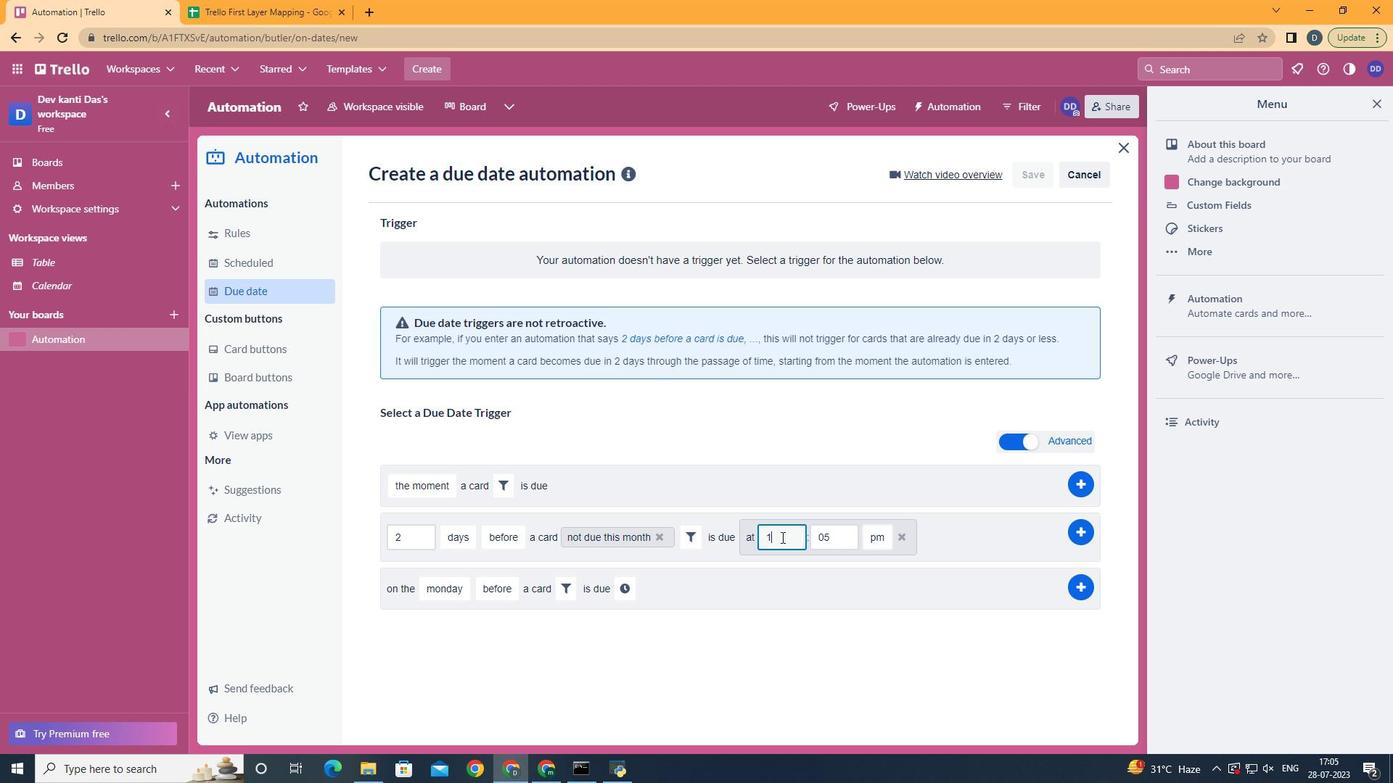 
Action: Mouse moved to (847, 545)
Screenshot: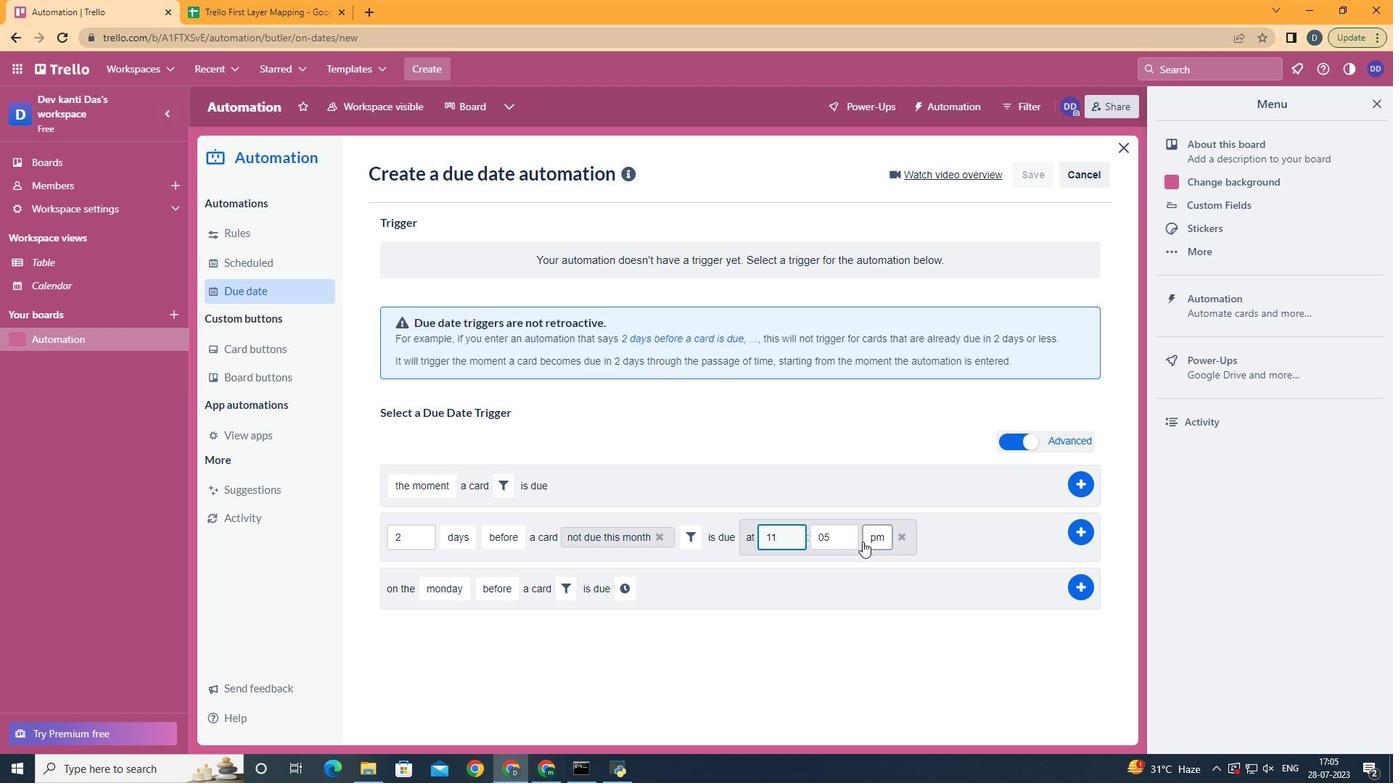 
Action: Mouse pressed left at (847, 545)
Screenshot: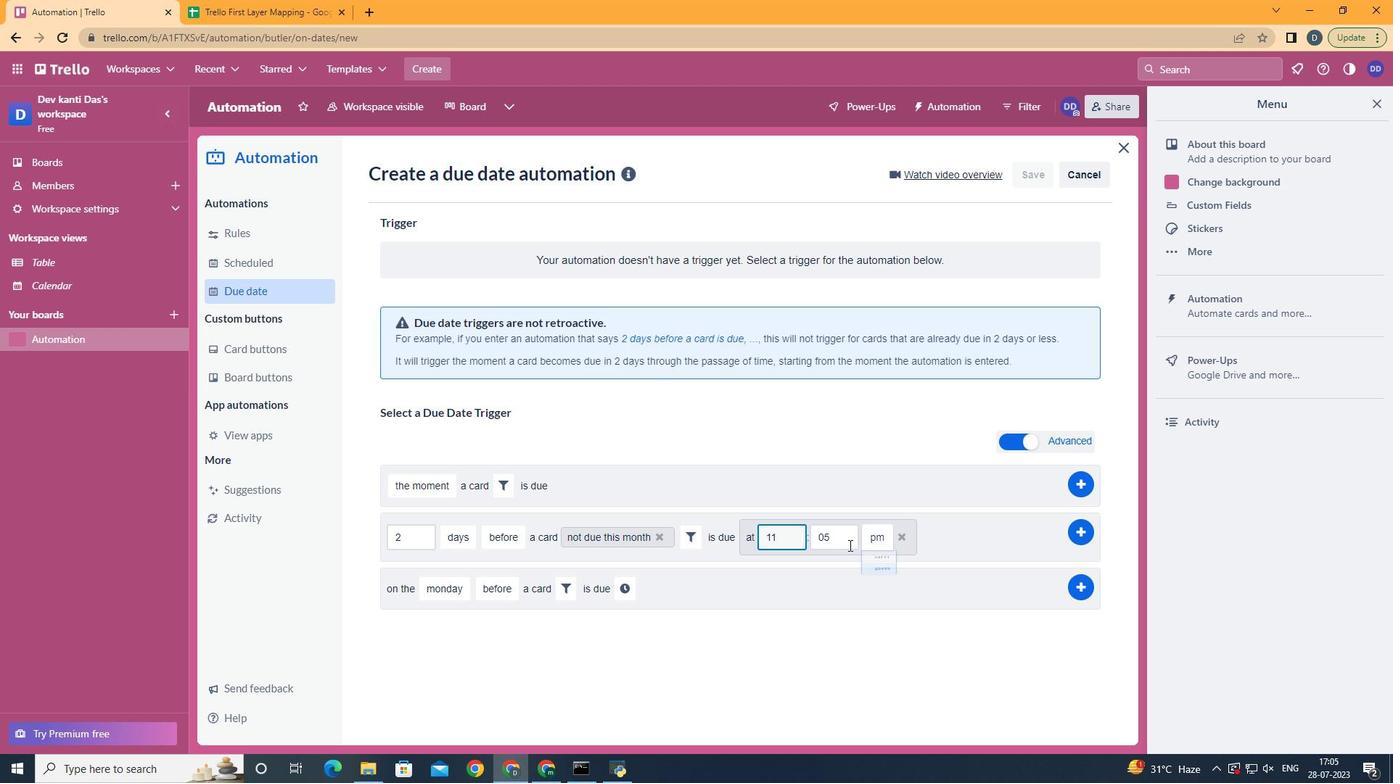 
Action: Key pressed <Key.backspace>0
Screenshot: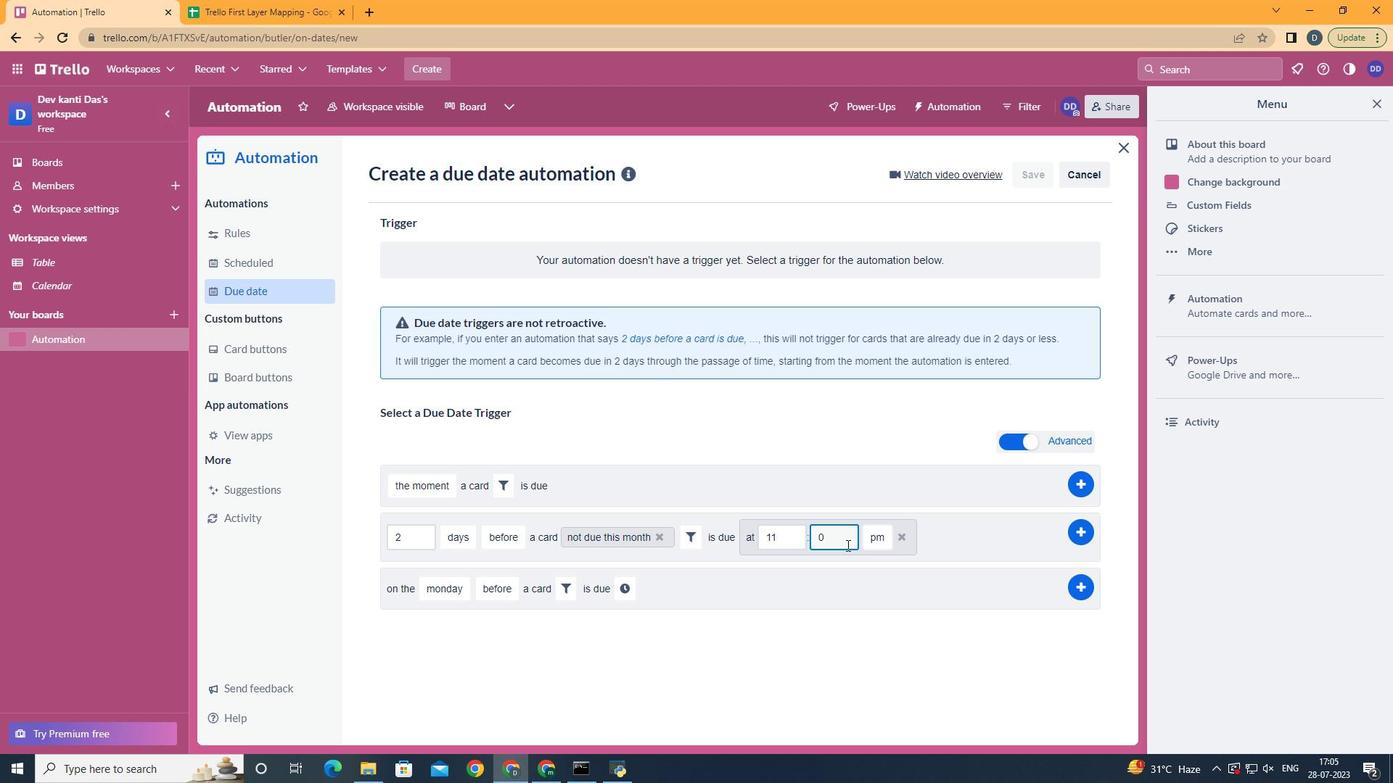 
Action: Mouse moved to (879, 574)
Screenshot: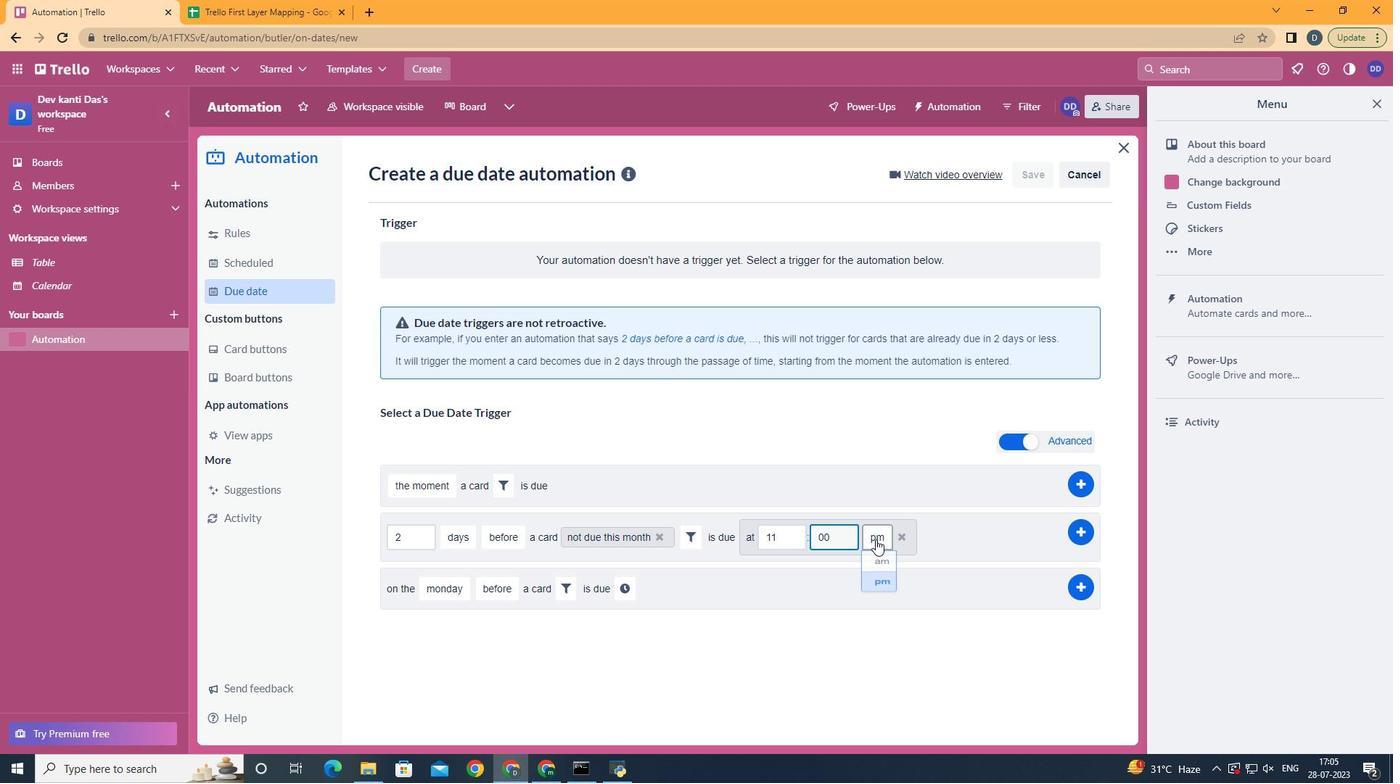 
Action: Mouse pressed left at (879, 574)
Screenshot: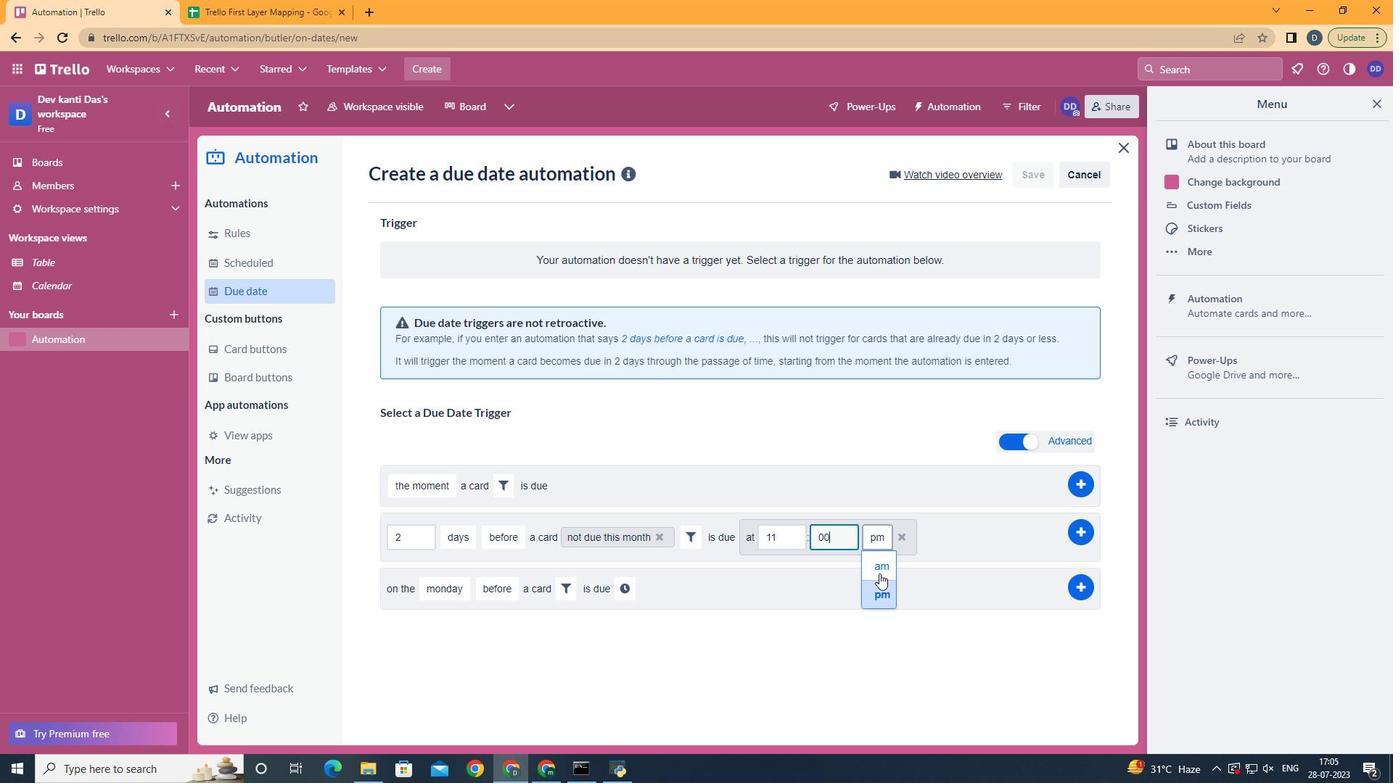 
Action: Mouse moved to (889, 571)
Screenshot: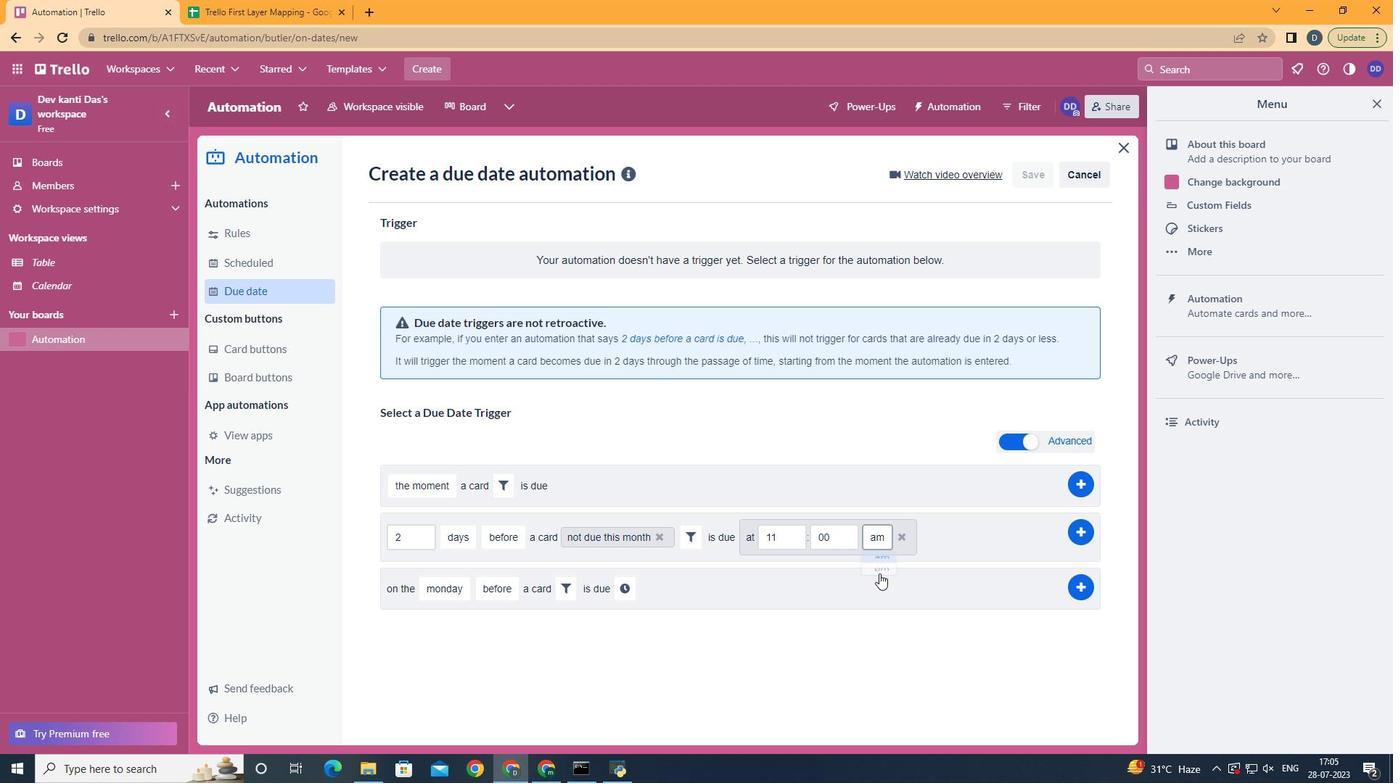 
